 Task: Look for space in Pāno Āqil, Pakistan from 13th August, 2023 to 17th August, 2023 for 2 adults in price range Rs.10000 to Rs.16000. Place can be entire place with 2 bedrooms having 2 beds and 1 bathroom. Property type can be house, flat, guest house. Amenities needed are: wifi. Booking option can be shelf check-in. Required host language is English.
Action: Mouse moved to (438, 98)
Screenshot: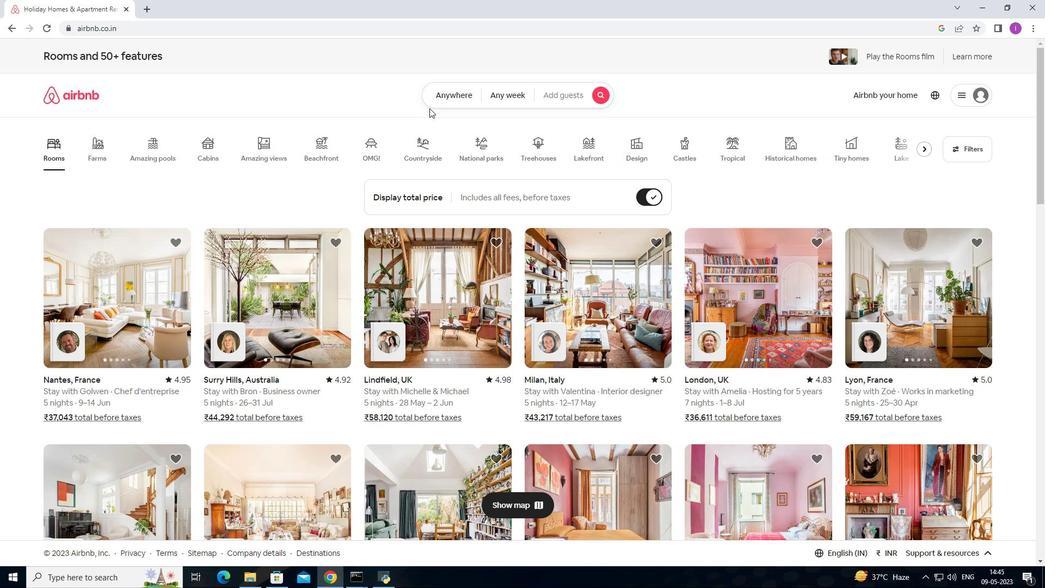 
Action: Mouse pressed left at (438, 98)
Screenshot: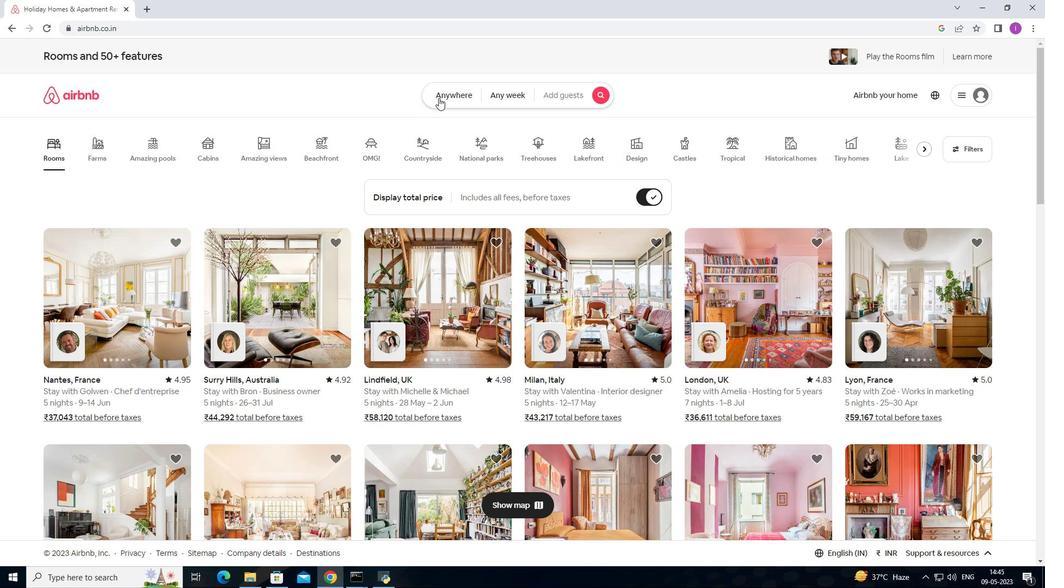 
Action: Mouse moved to (393, 141)
Screenshot: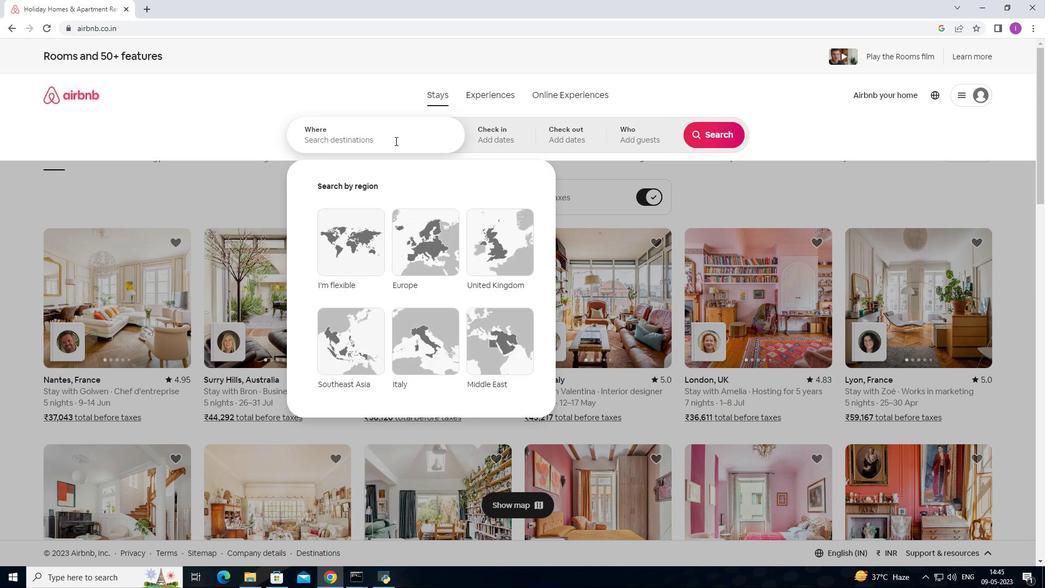 
Action: Mouse pressed left at (393, 141)
Screenshot: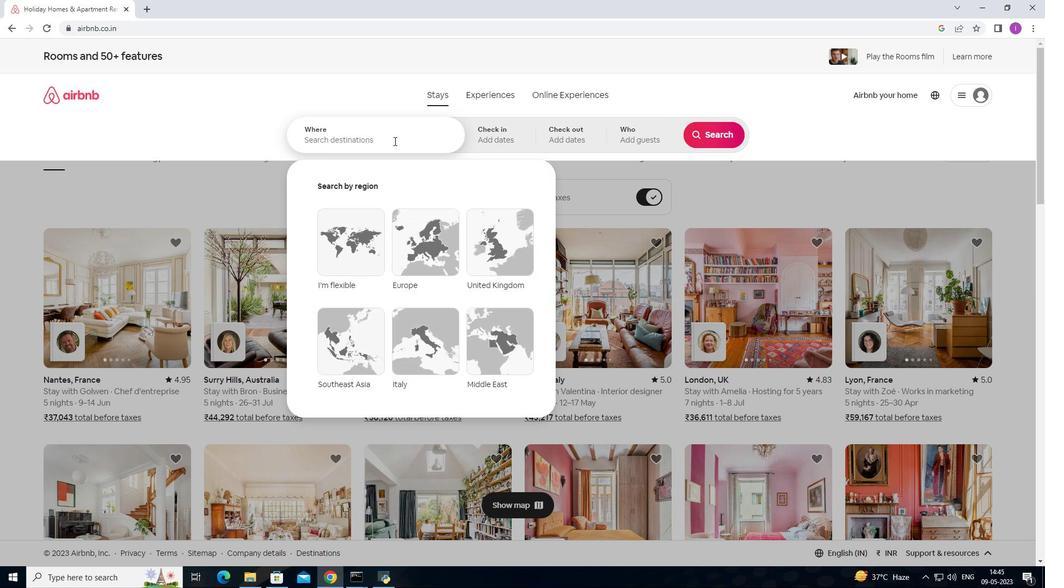
Action: Mouse moved to (394, 148)
Screenshot: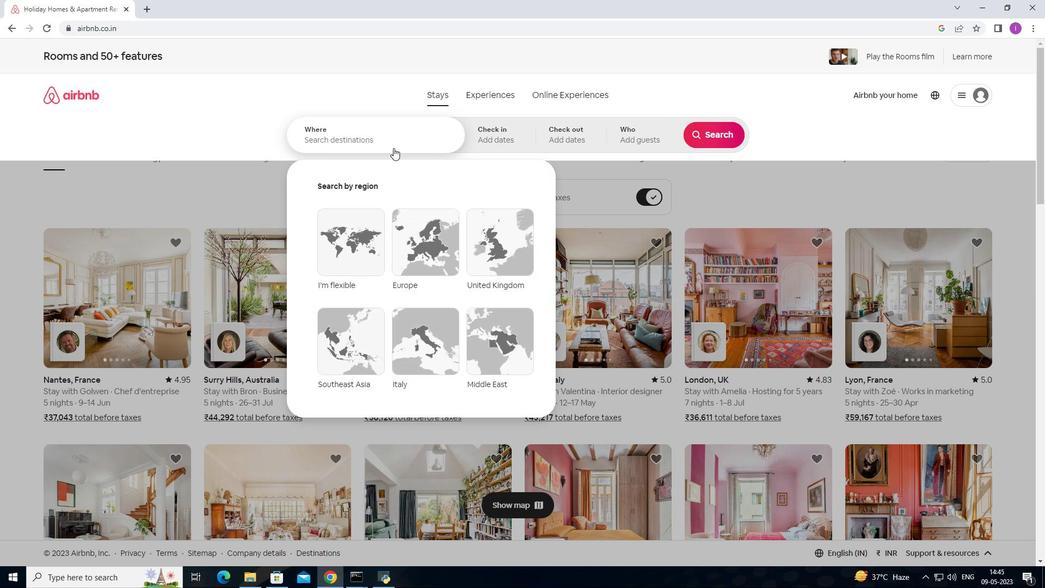 
Action: Key pressed <Key.shift>Pano<Key.space><Key.shift>Aqil,<Key.shift><Key.shift><Key.shift><Key.shift><Key.shift><Key.shift><Key.shift><Key.shift><Key.shift><Key.shift><Key.shift><Key.shift><Key.shift><Key.shift><Key.shift><Key.shift><Key.shift><Key.shift><Key.shift><Key.shift><Key.shift><Key.shift><Key.shift>Pakistan
Screenshot: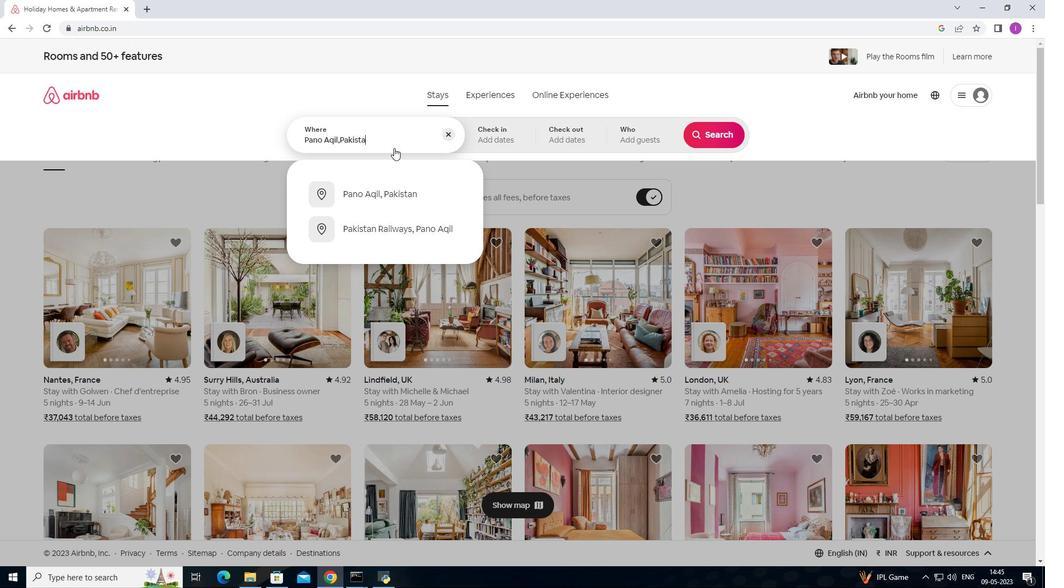 
Action: Mouse moved to (366, 191)
Screenshot: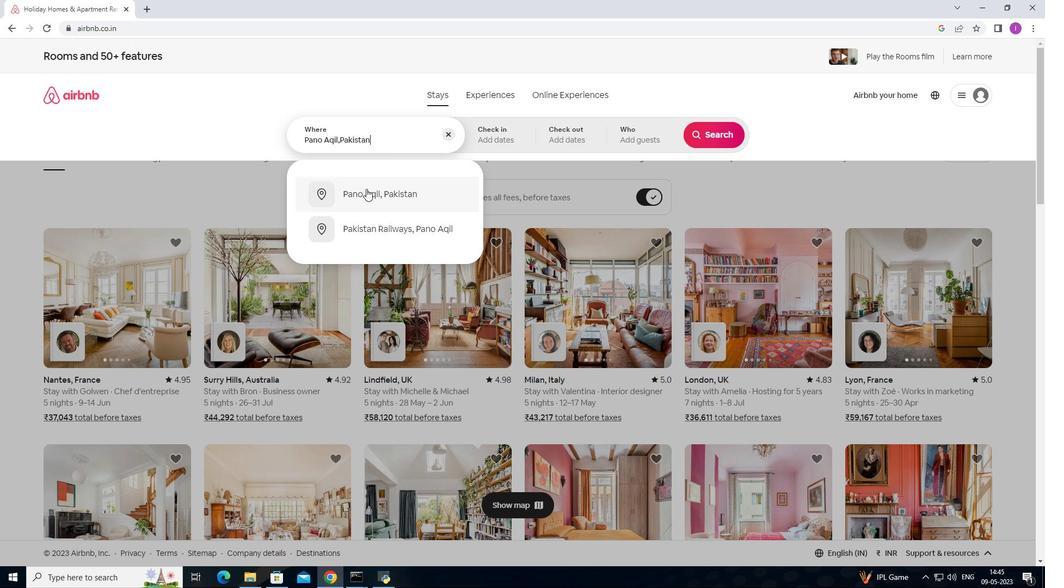 
Action: Mouse pressed left at (366, 191)
Screenshot: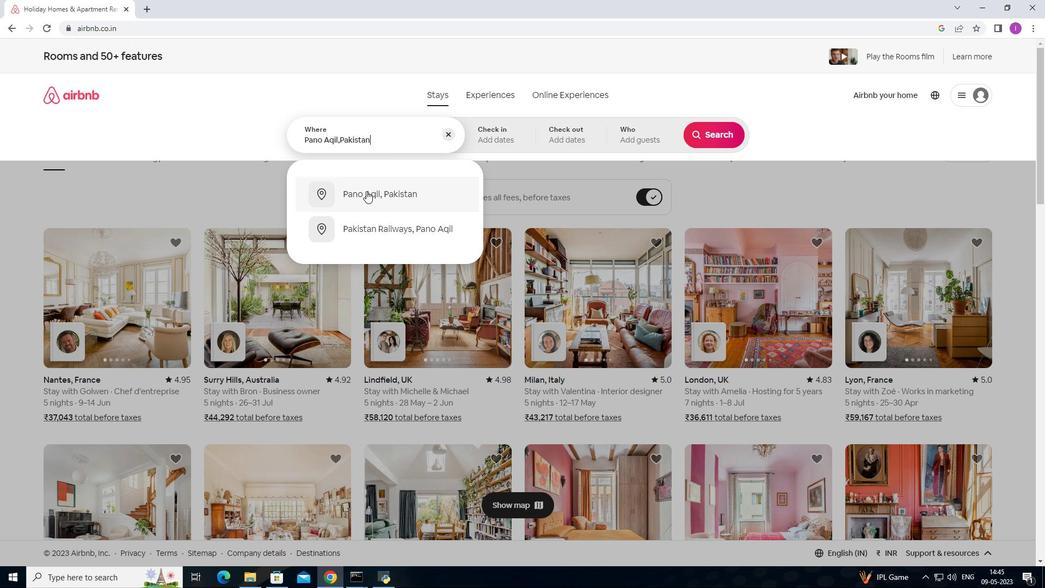 
Action: Mouse moved to (708, 221)
Screenshot: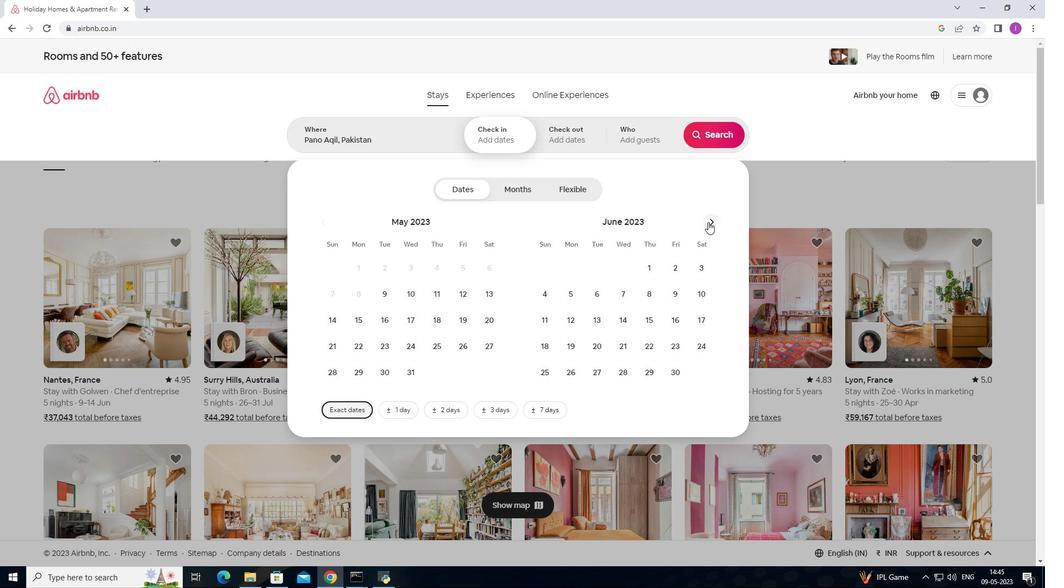 
Action: Mouse pressed left at (708, 221)
Screenshot: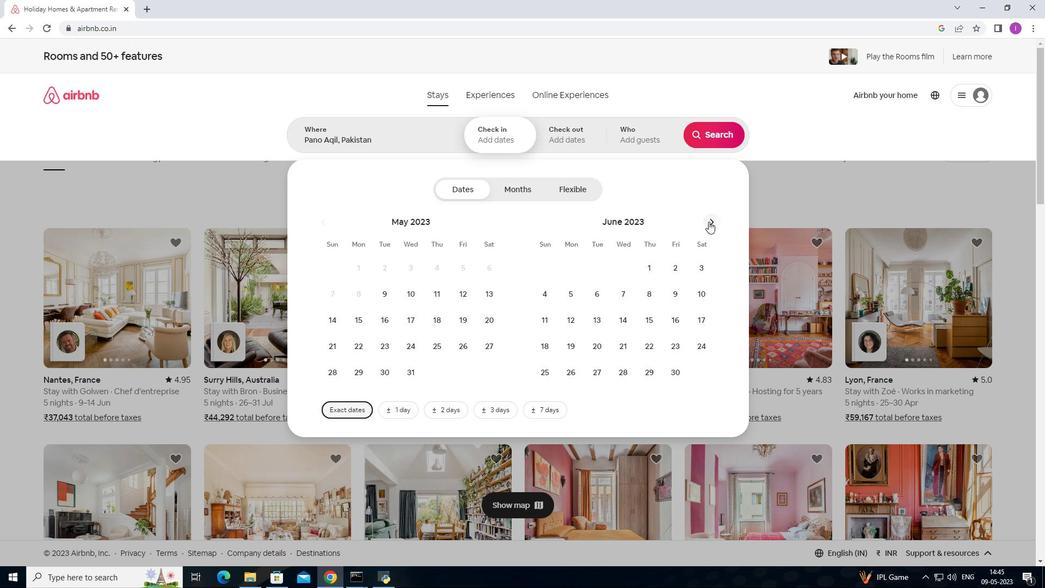 
Action: Mouse pressed left at (708, 221)
Screenshot: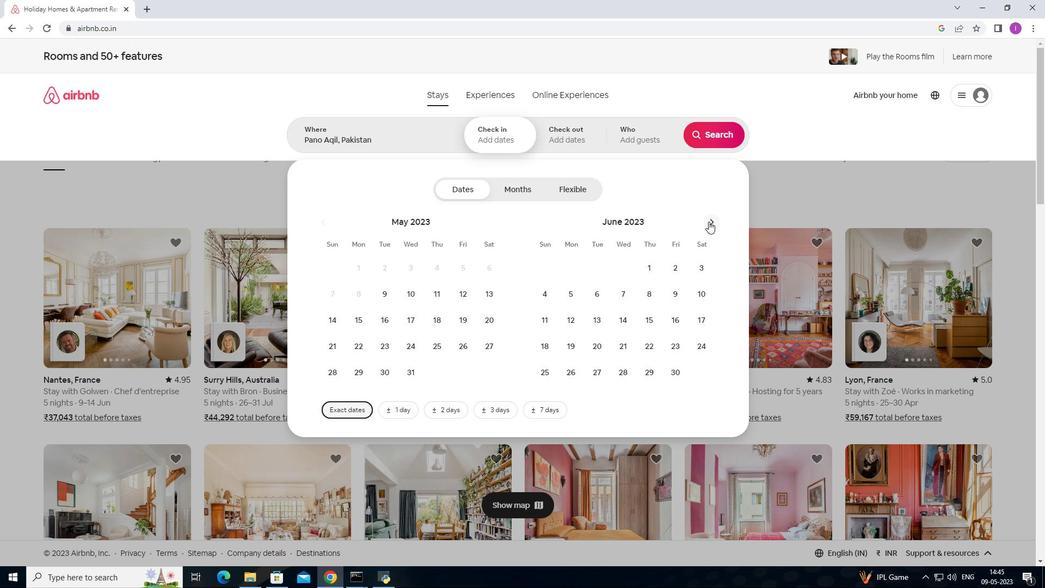 
Action: Mouse moved to (545, 323)
Screenshot: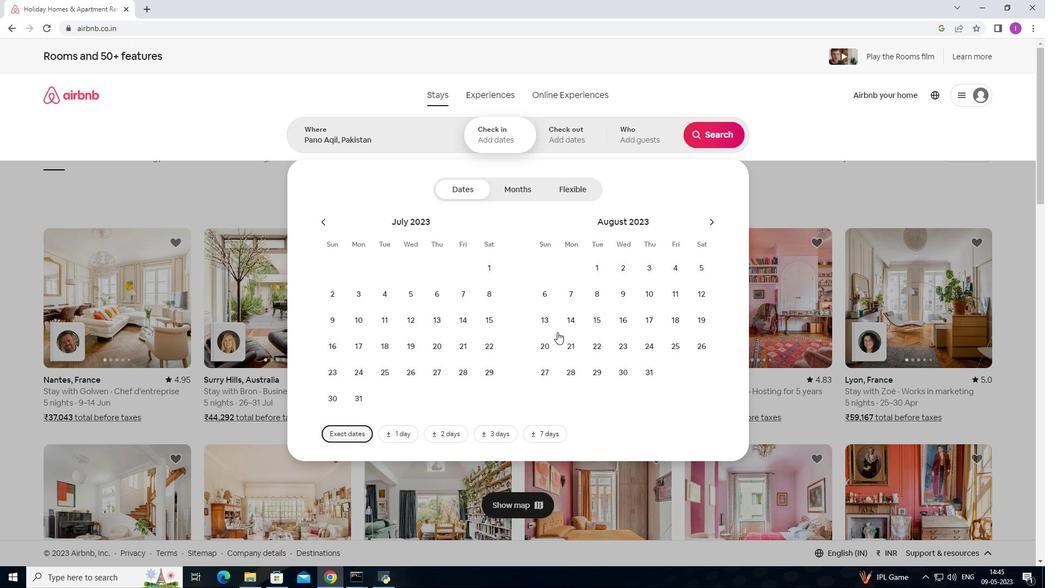 
Action: Mouse pressed left at (545, 323)
Screenshot: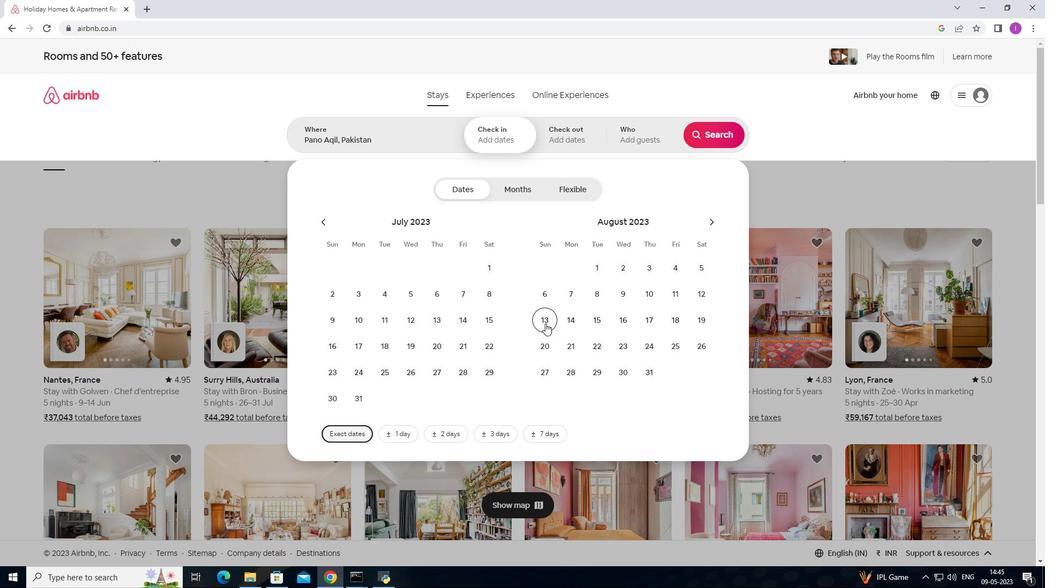 
Action: Mouse moved to (641, 323)
Screenshot: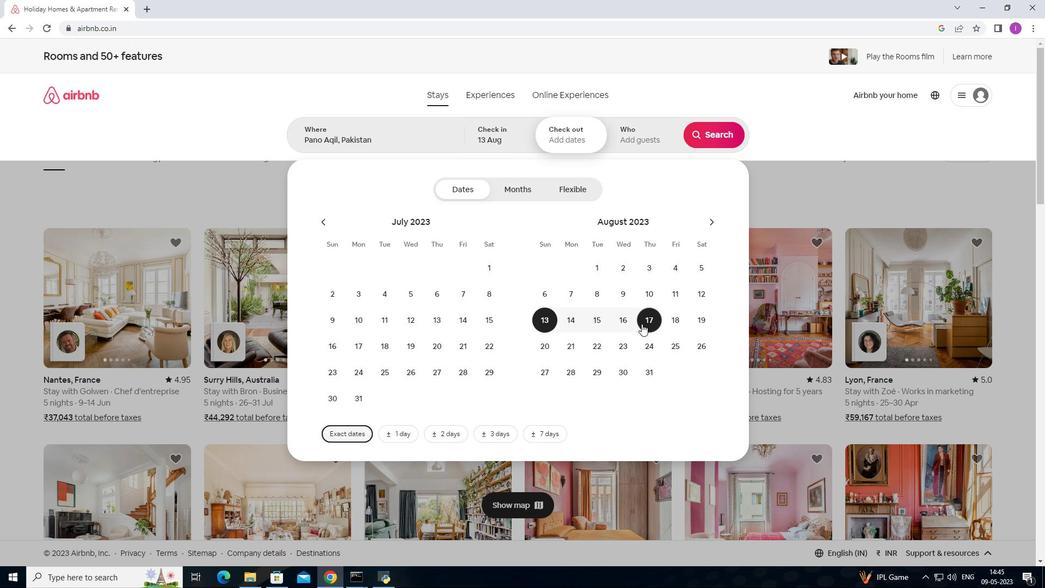
Action: Mouse pressed left at (641, 323)
Screenshot: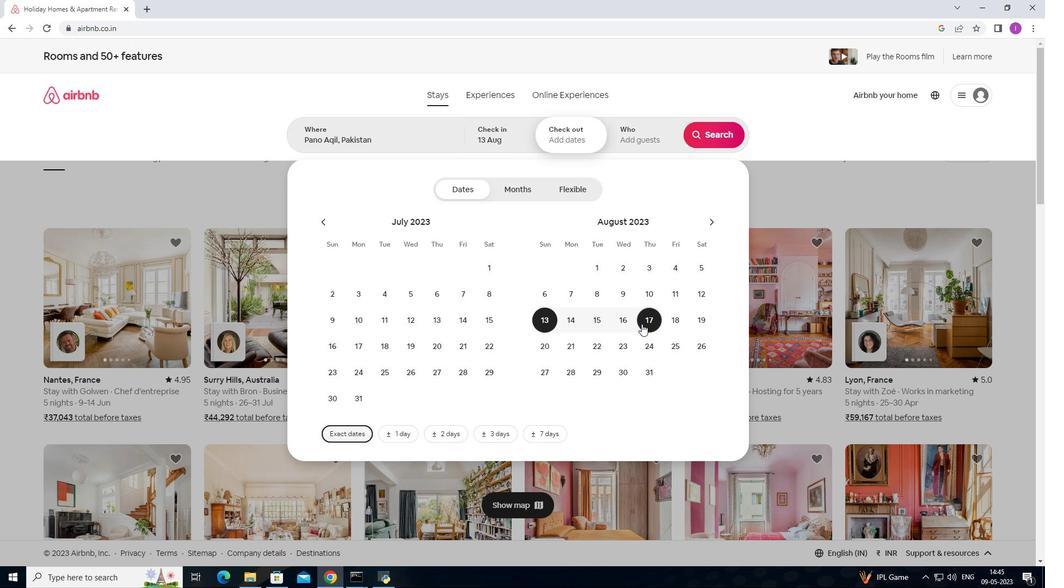 
Action: Mouse moved to (629, 135)
Screenshot: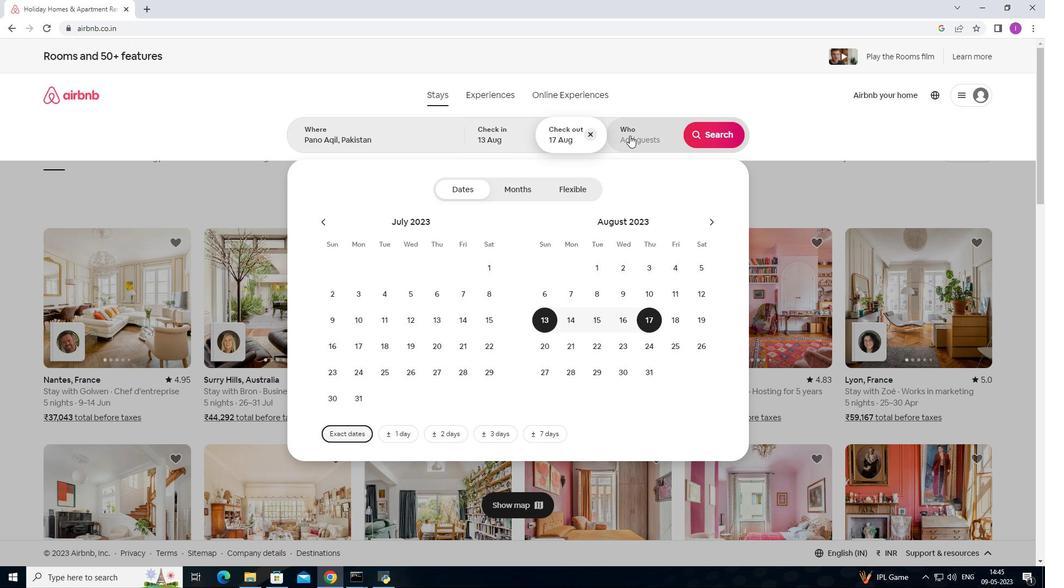 
Action: Mouse pressed left at (629, 135)
Screenshot: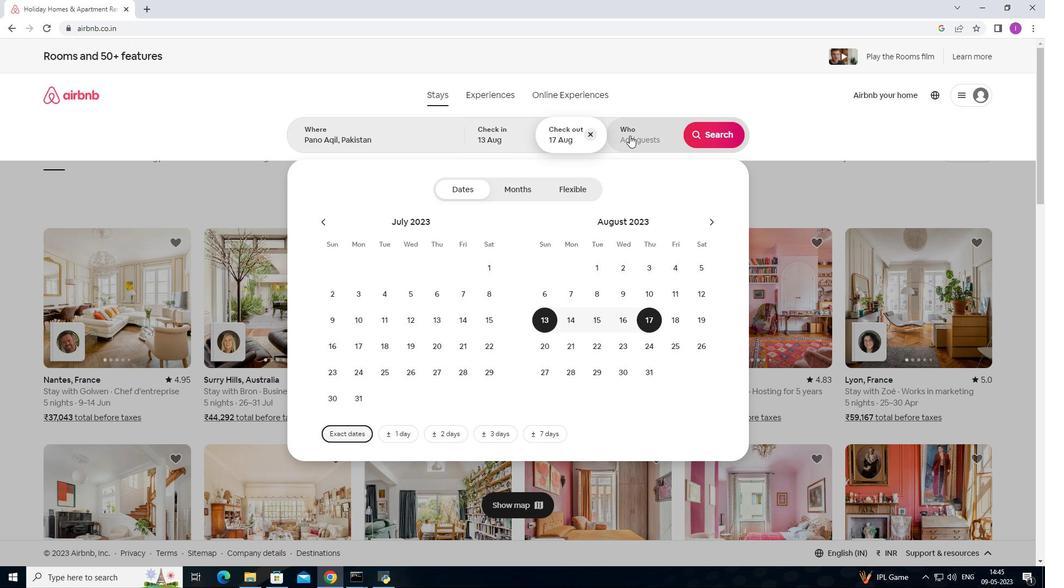
Action: Mouse moved to (720, 198)
Screenshot: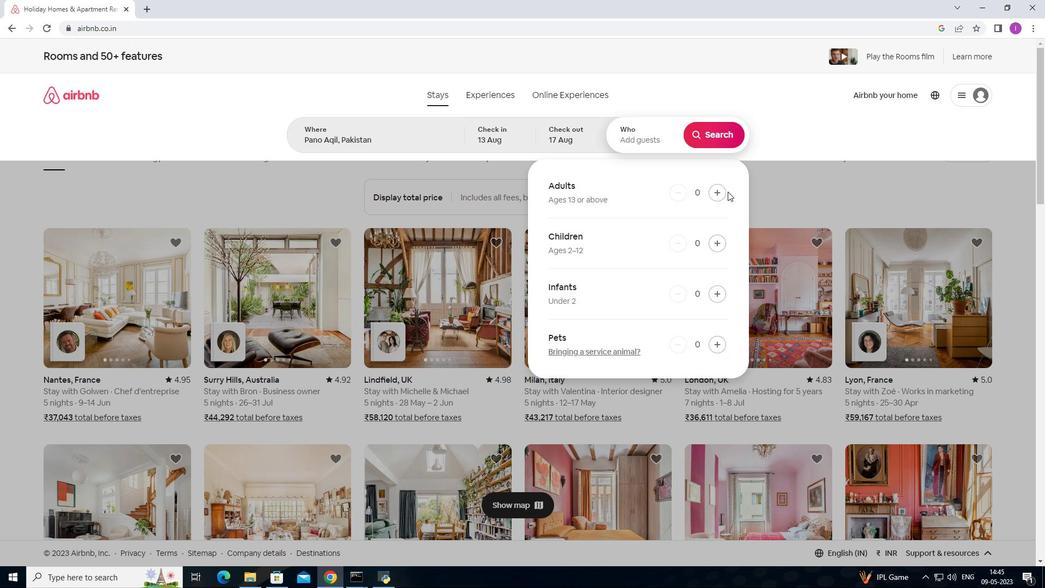 
Action: Mouse pressed left at (720, 198)
Screenshot: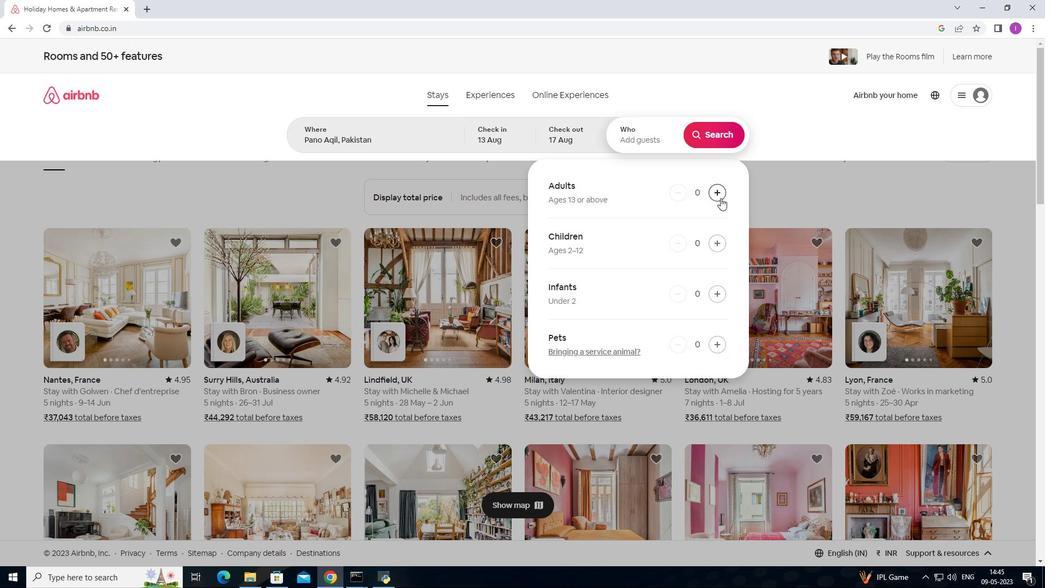 
Action: Mouse moved to (720, 198)
Screenshot: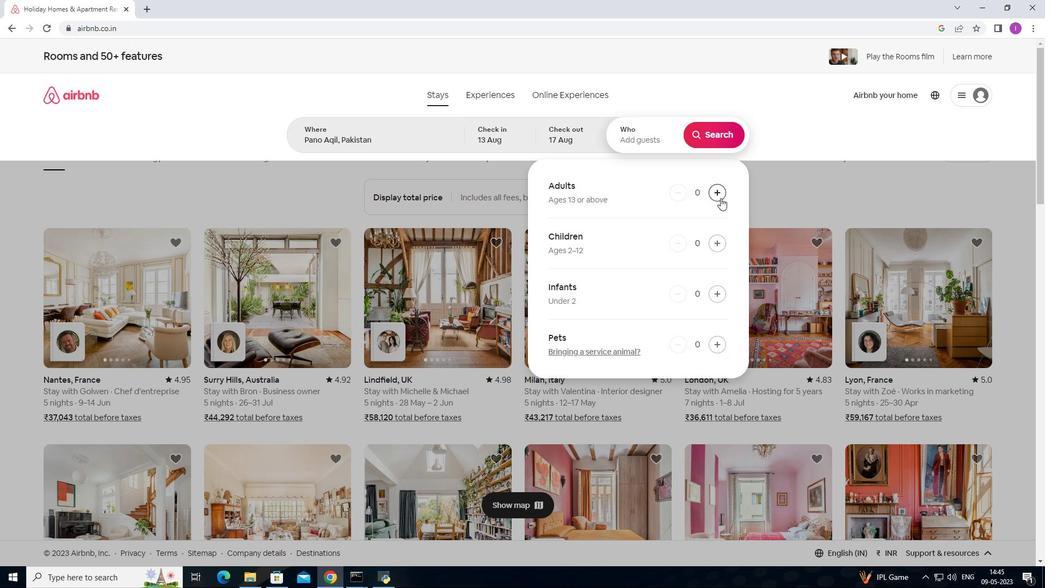 
Action: Mouse pressed left at (720, 198)
Screenshot: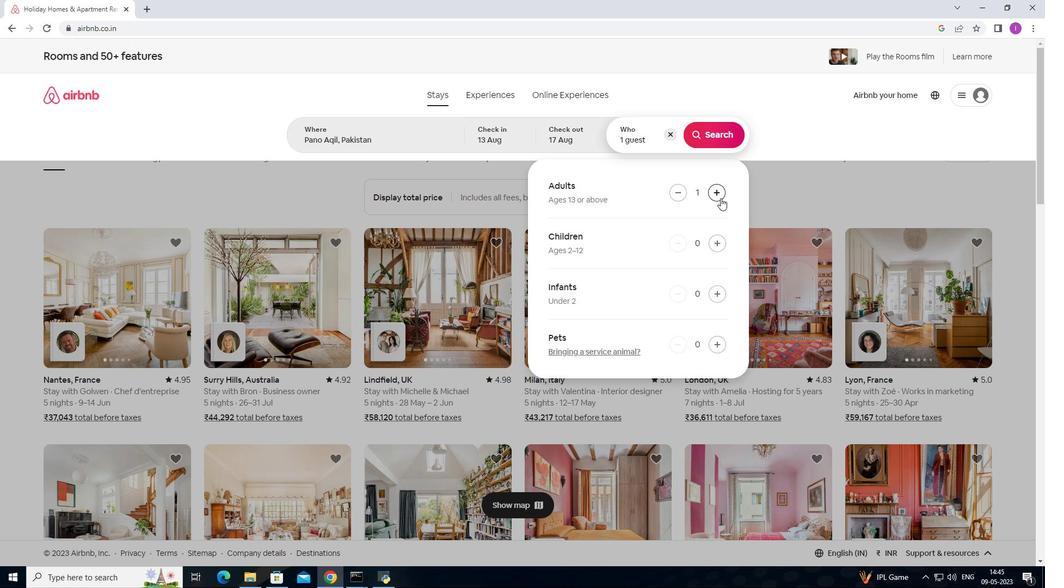 
Action: Mouse moved to (717, 141)
Screenshot: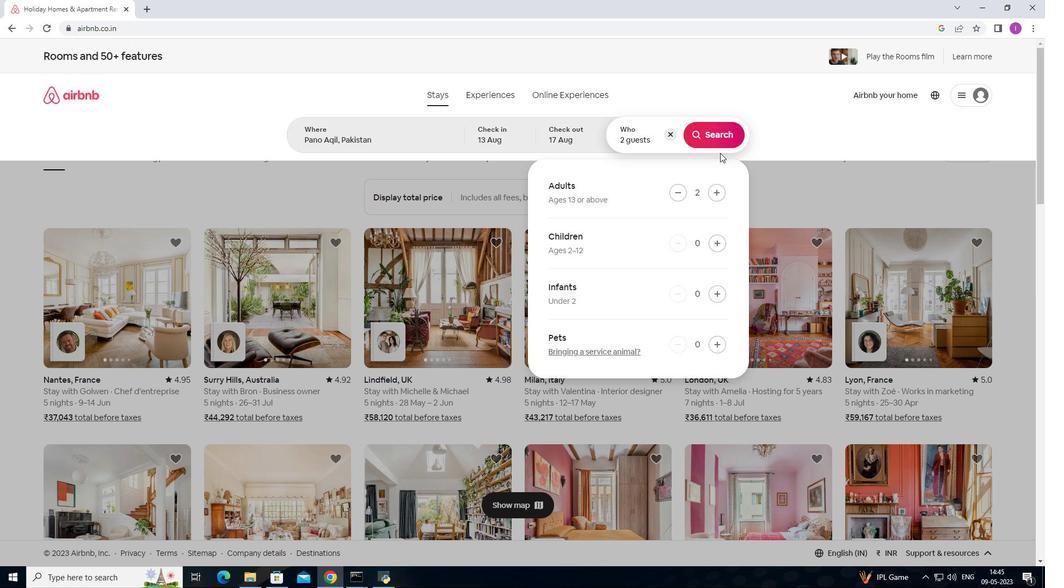 
Action: Mouse pressed left at (717, 141)
Screenshot: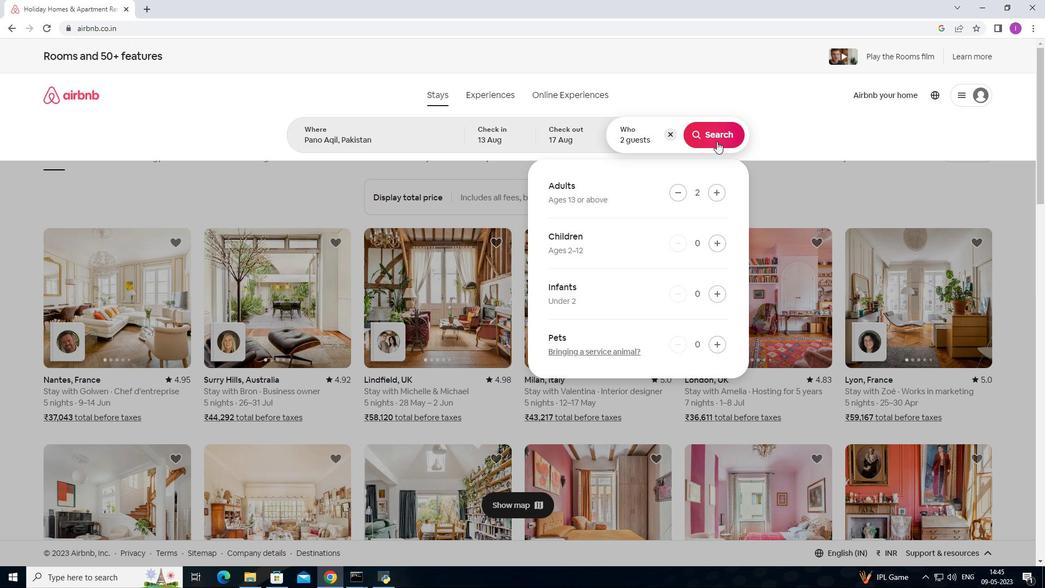 
Action: Mouse moved to (984, 99)
Screenshot: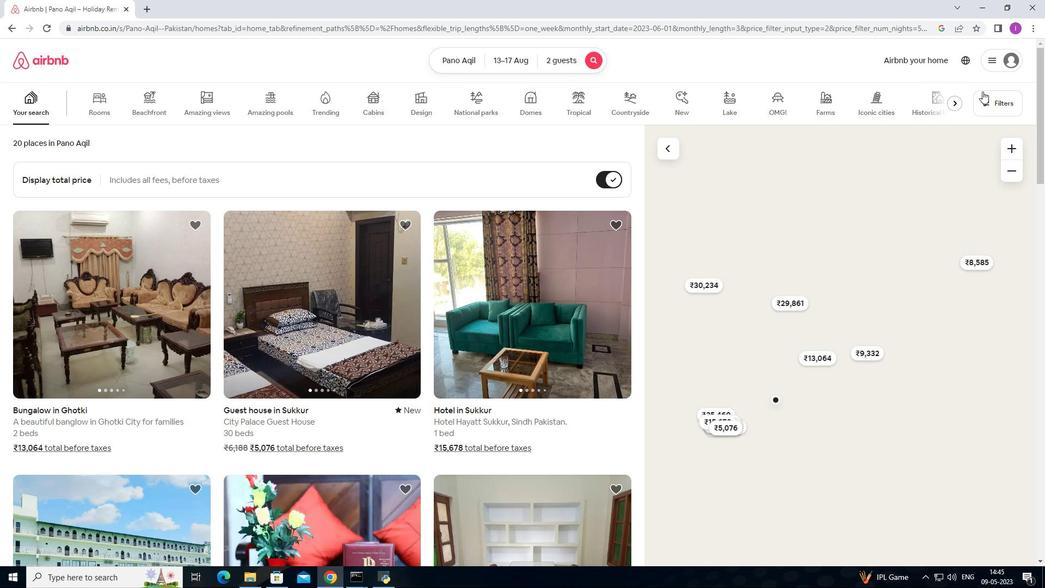 
Action: Mouse pressed left at (984, 99)
Screenshot: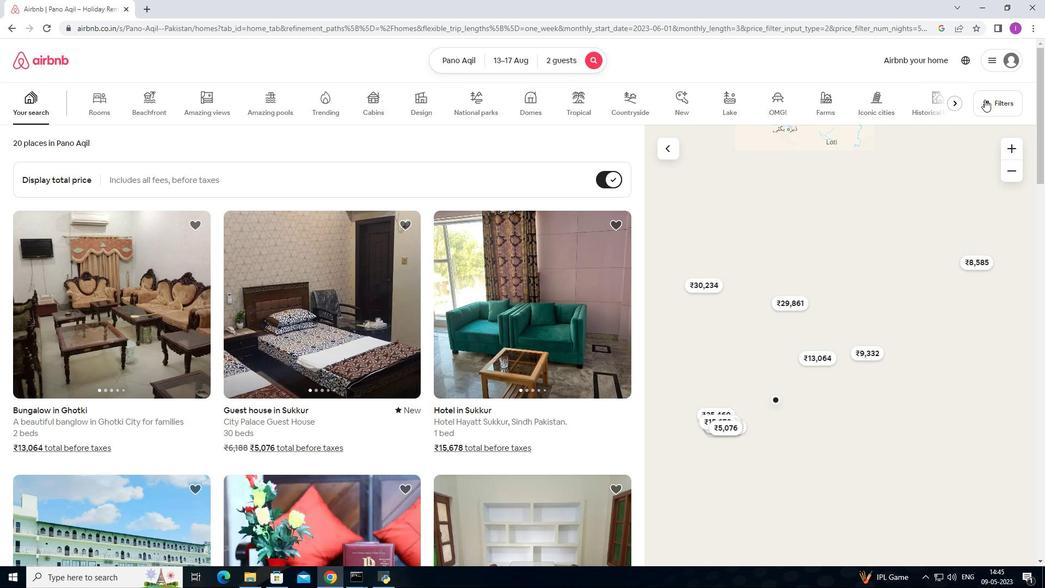 
Action: Mouse moved to (381, 369)
Screenshot: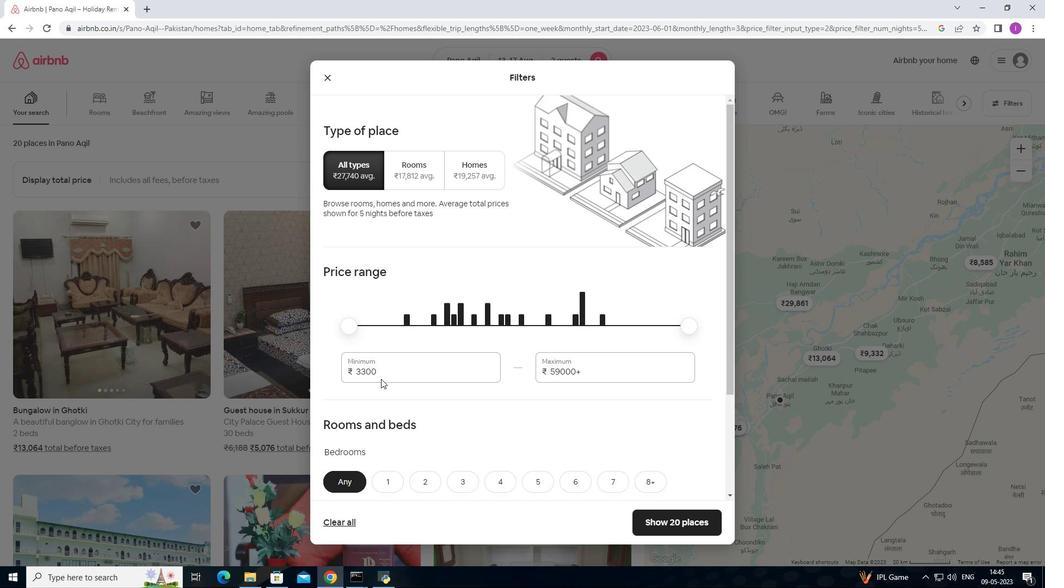 
Action: Mouse pressed left at (381, 369)
Screenshot: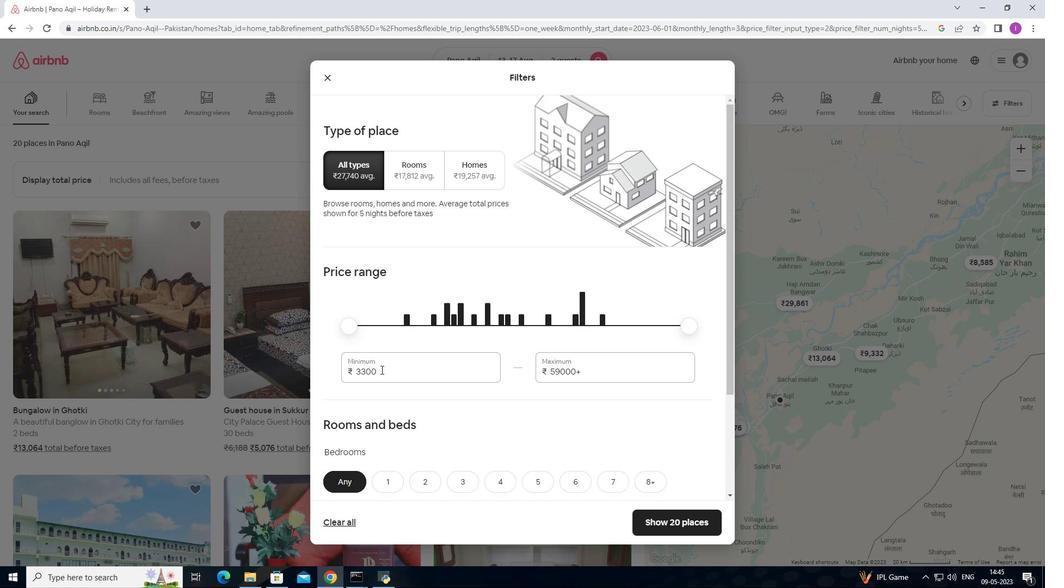 
Action: Mouse moved to (414, 360)
Screenshot: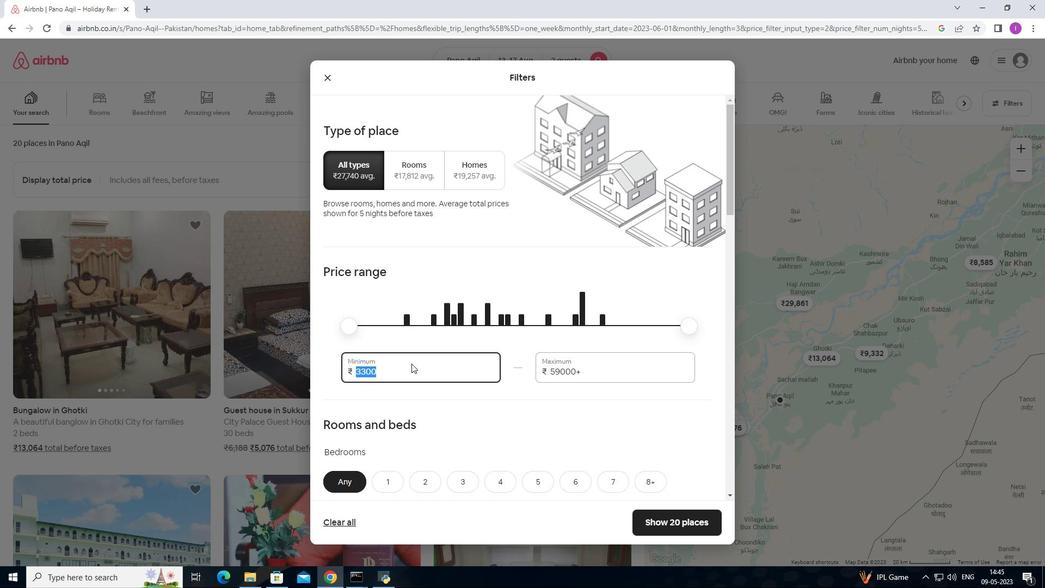 
Action: Key pressed 1
Screenshot: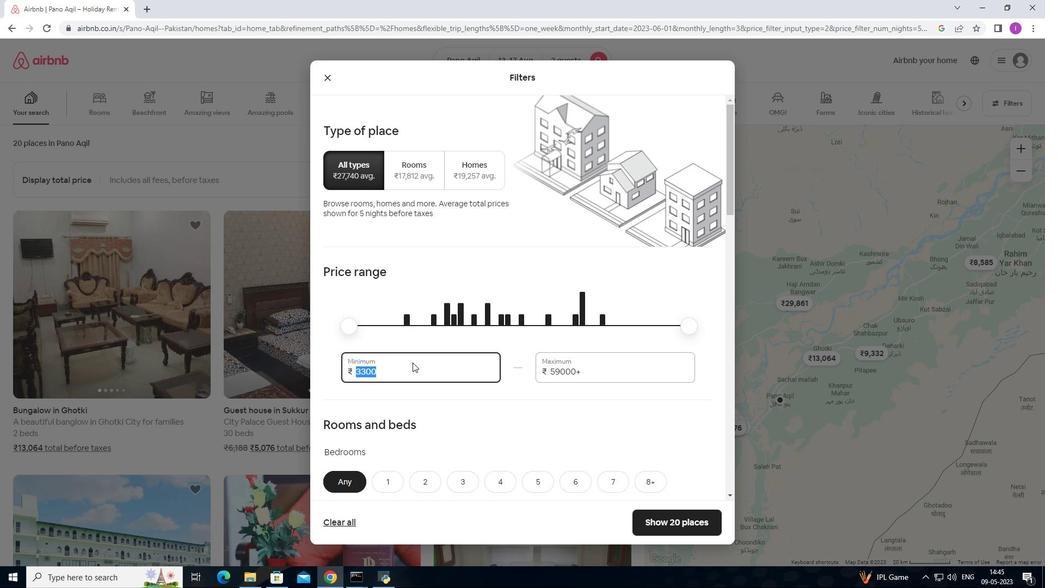 
Action: Mouse moved to (417, 357)
Screenshot: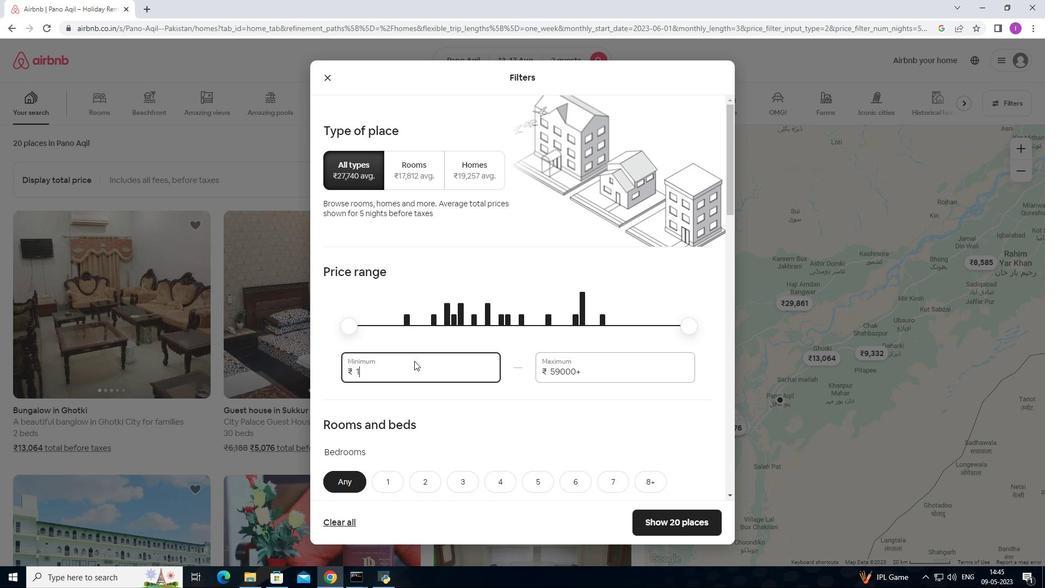 
Action: Key pressed 000
Screenshot: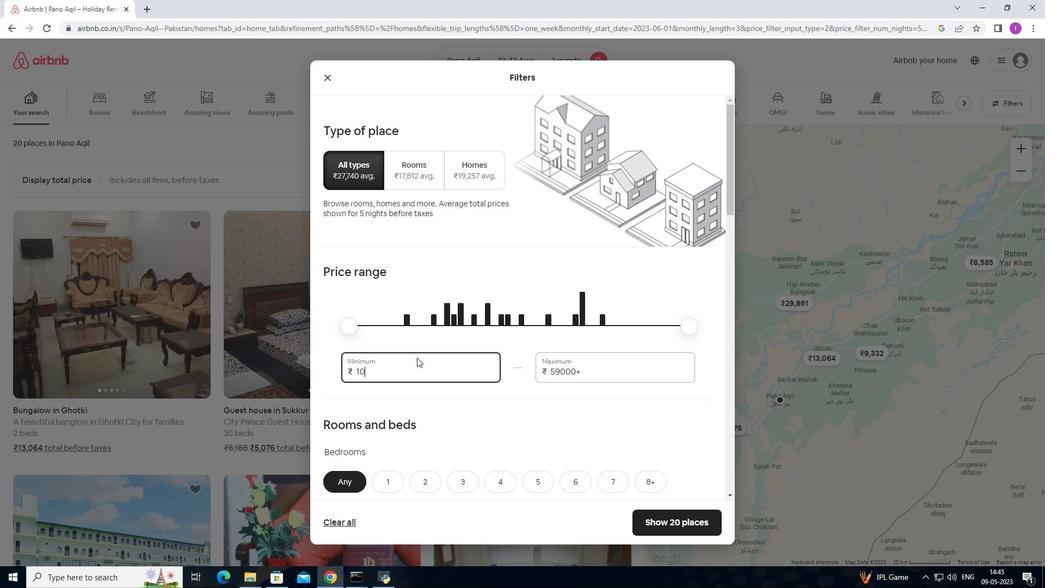 
Action: Mouse moved to (419, 357)
Screenshot: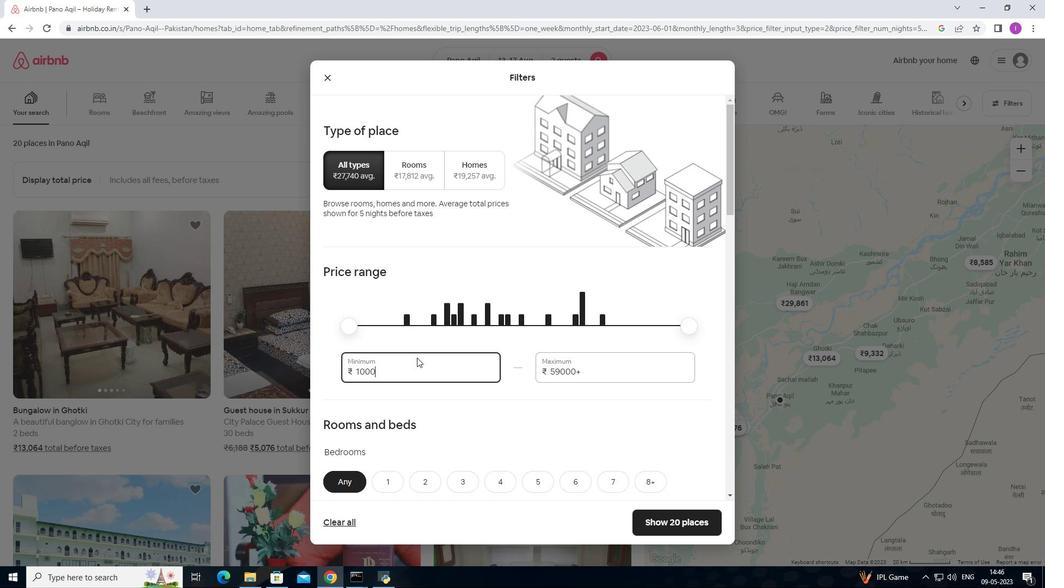 
Action: Key pressed 0
Screenshot: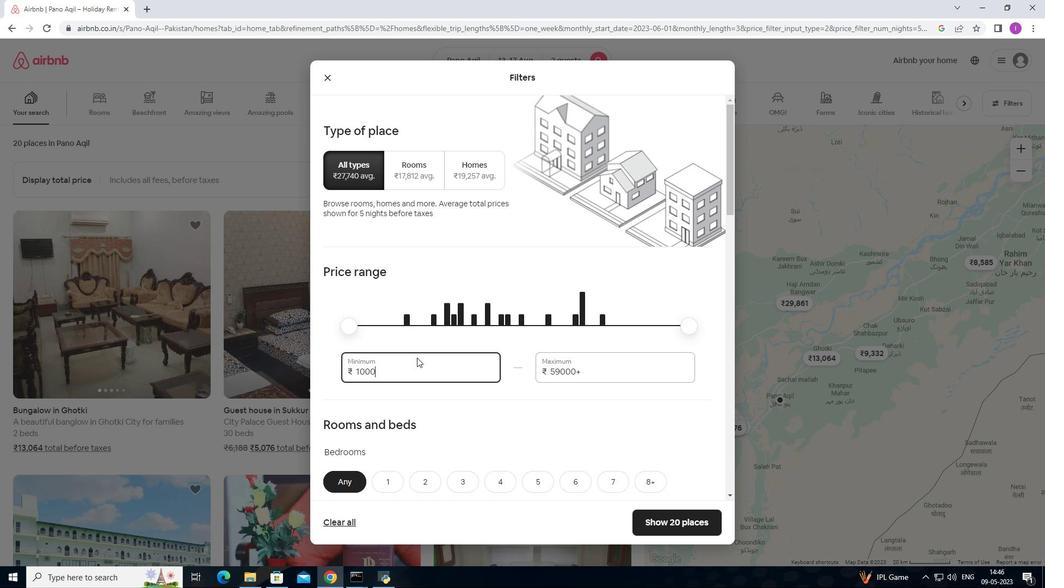 
Action: Mouse moved to (586, 374)
Screenshot: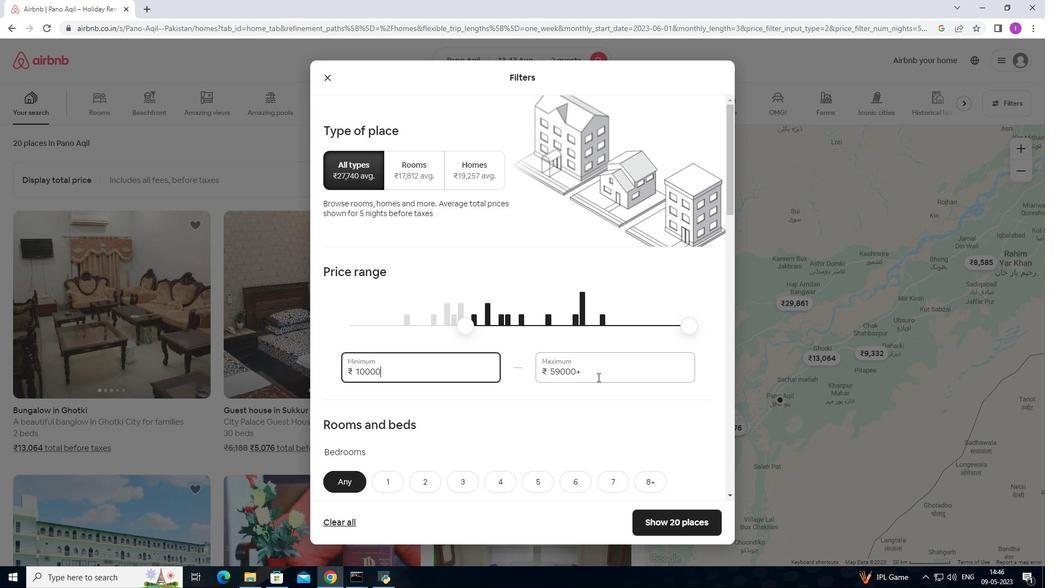 
Action: Mouse pressed left at (586, 374)
Screenshot: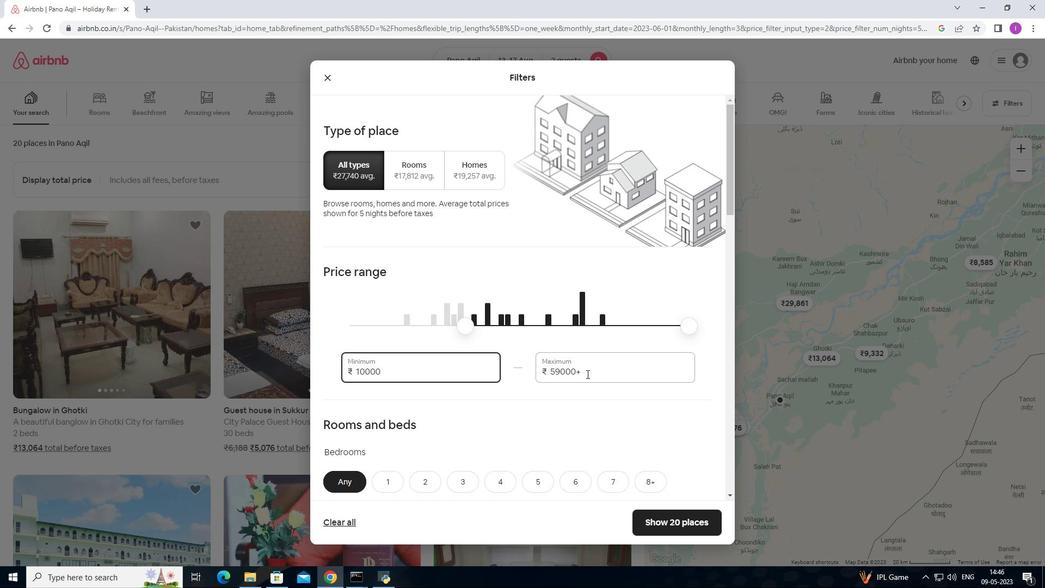 
Action: Mouse moved to (536, 411)
Screenshot: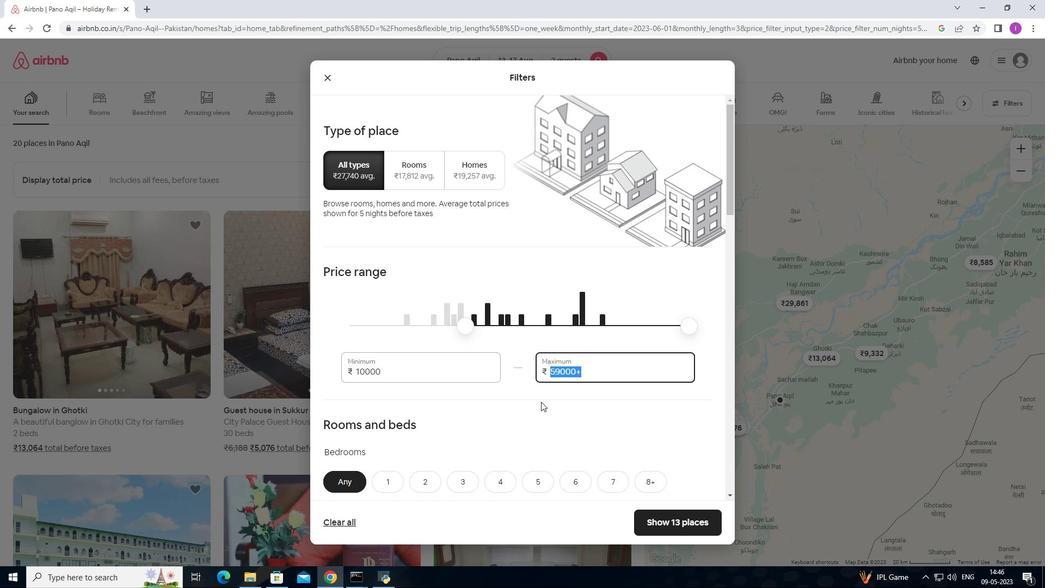 
Action: Key pressed 16700<Key.backspace><Key.backspace><Key.backspace>000
Screenshot: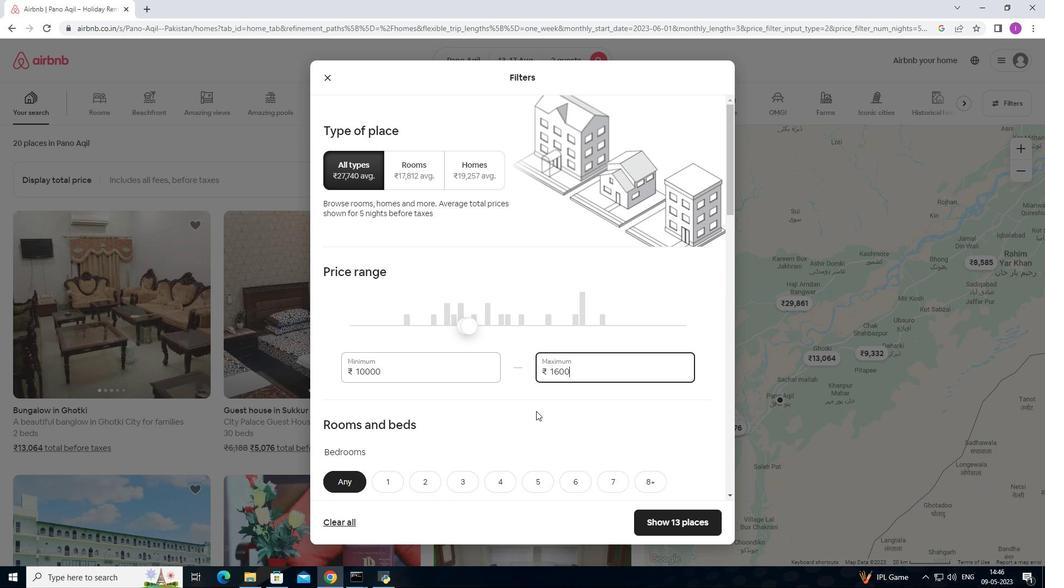 
Action: Mouse moved to (445, 450)
Screenshot: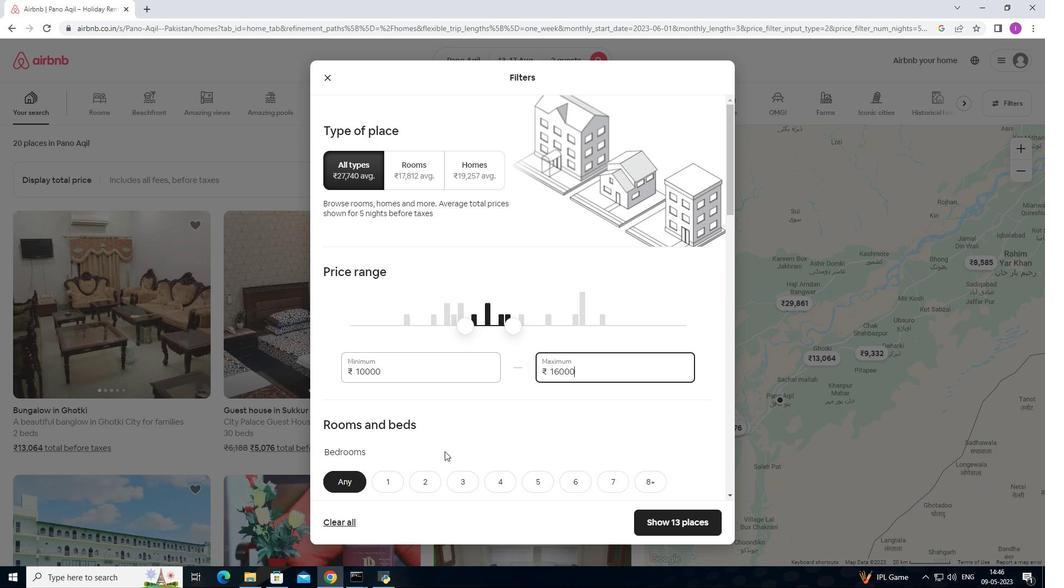 
Action: Mouse scrolled (445, 450) with delta (0, 0)
Screenshot: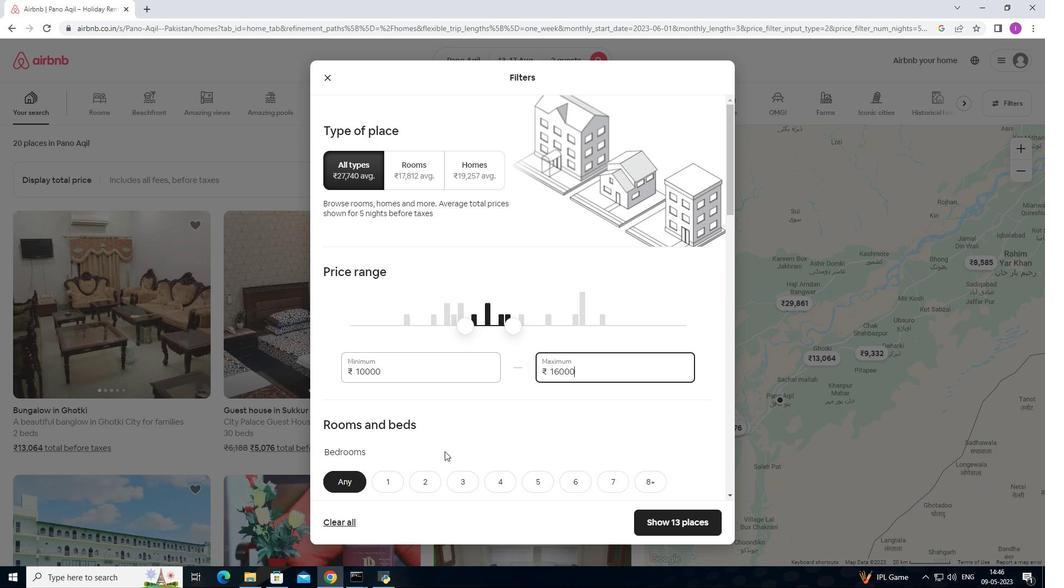 
Action: Mouse moved to (456, 438)
Screenshot: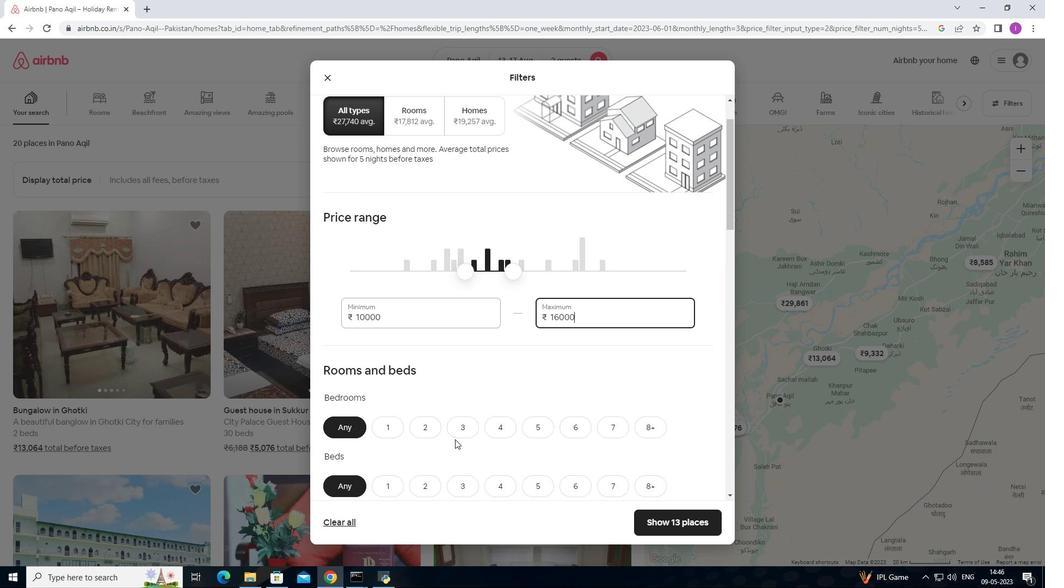
Action: Mouse scrolled (456, 437) with delta (0, 0)
Screenshot: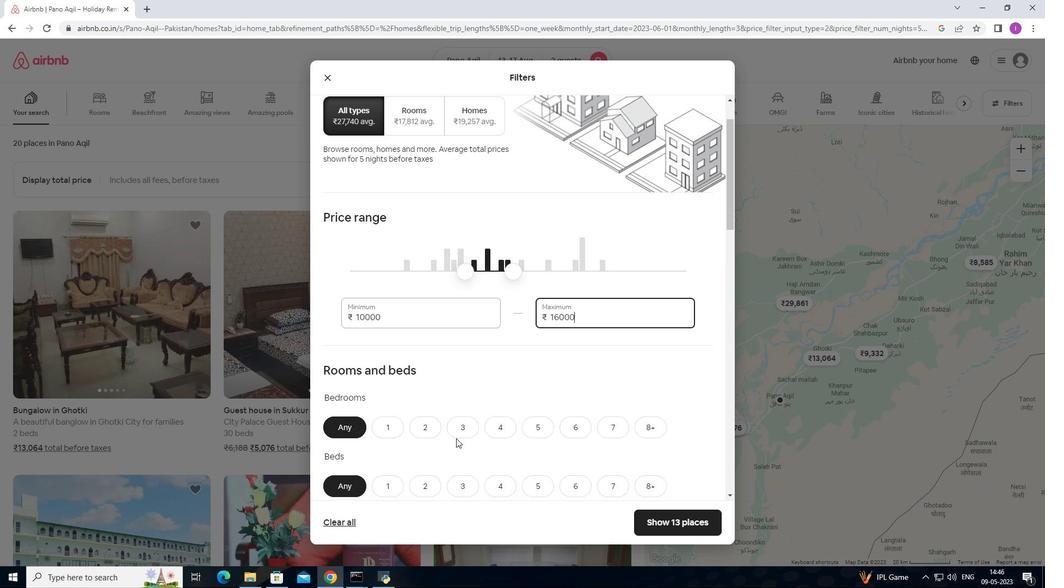 
Action: Mouse moved to (463, 424)
Screenshot: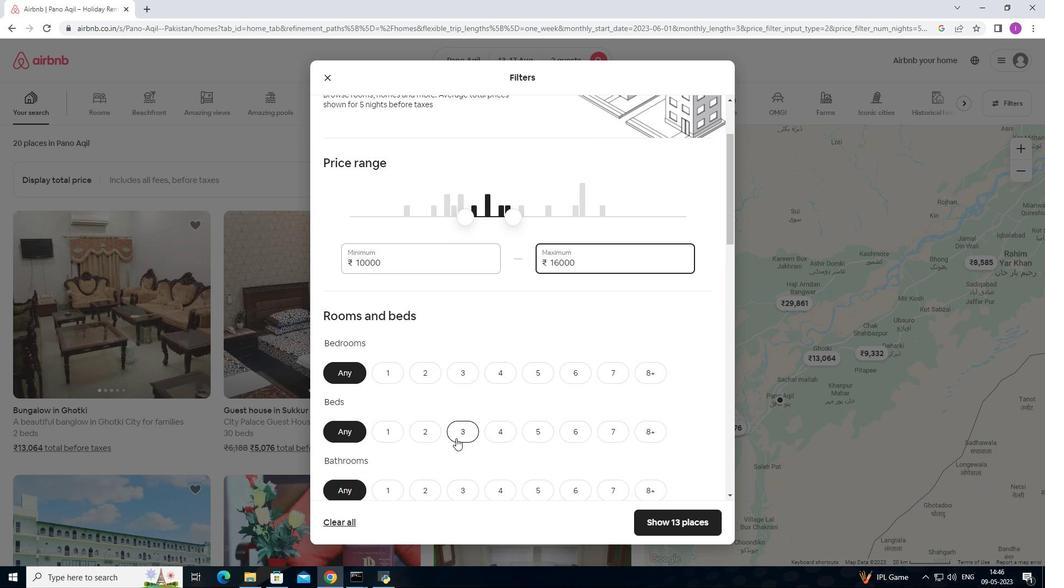 
Action: Mouse scrolled (463, 424) with delta (0, 0)
Screenshot: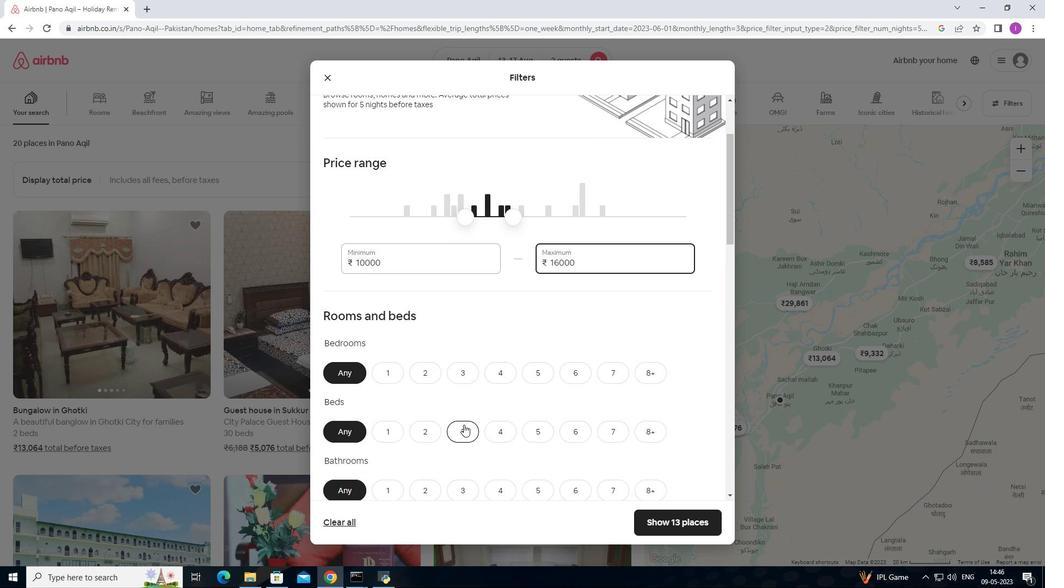 
Action: Mouse scrolled (463, 424) with delta (0, 0)
Screenshot: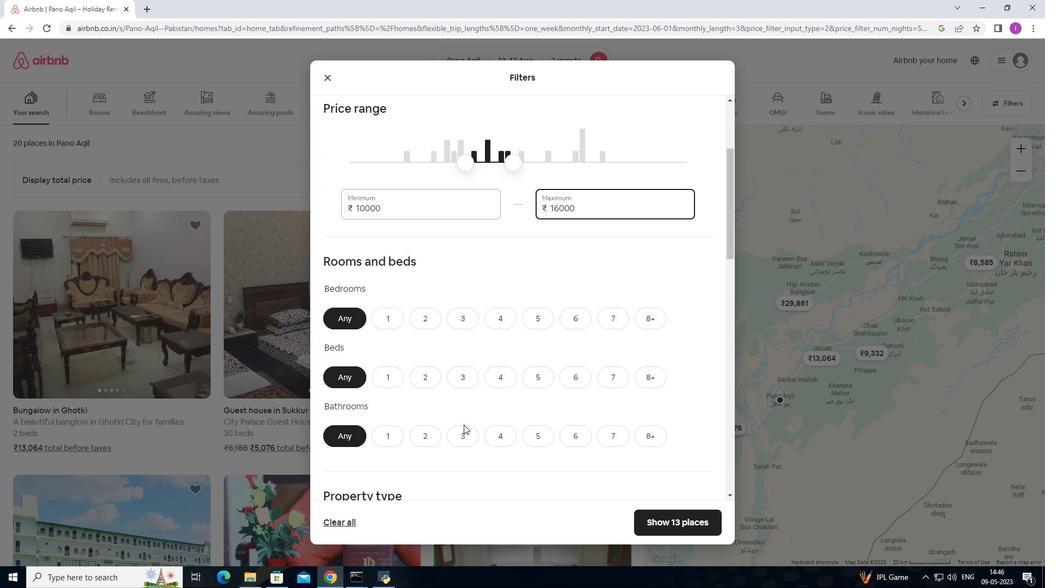 
Action: Mouse moved to (454, 397)
Screenshot: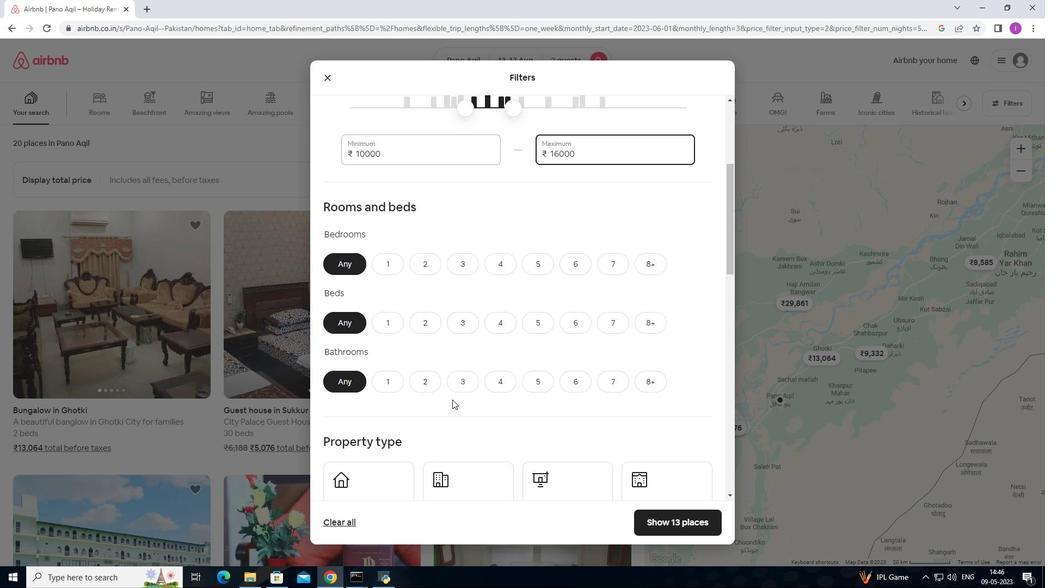 
Action: Mouse scrolled (454, 396) with delta (0, 0)
Screenshot: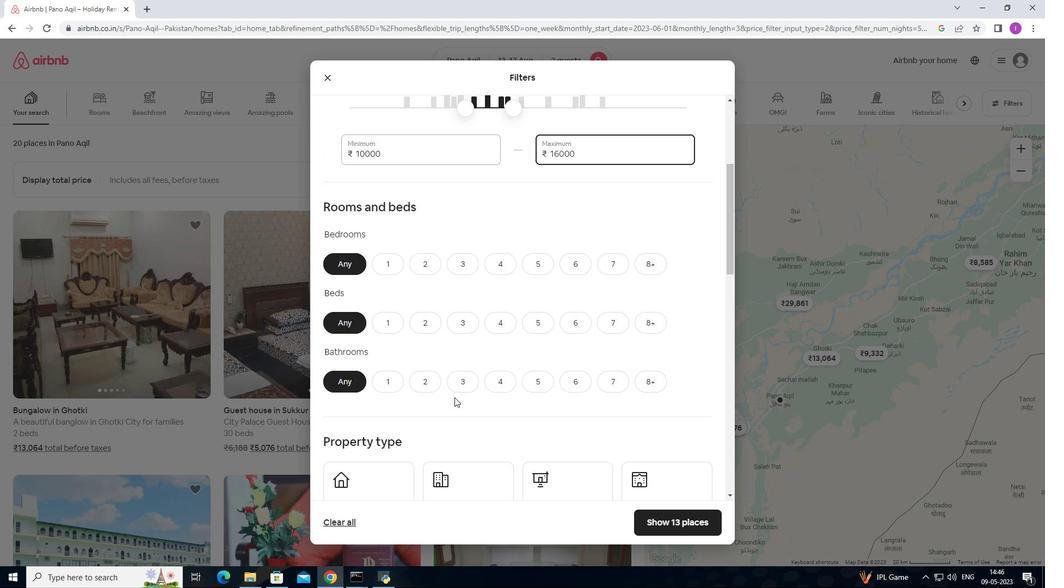 
Action: Mouse moved to (424, 219)
Screenshot: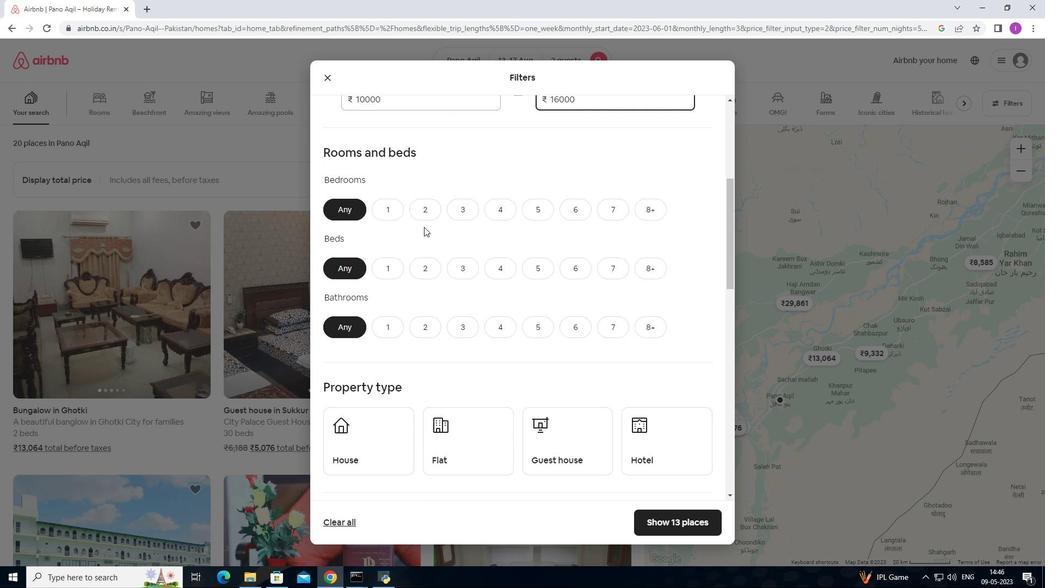 
Action: Mouse pressed left at (424, 219)
Screenshot: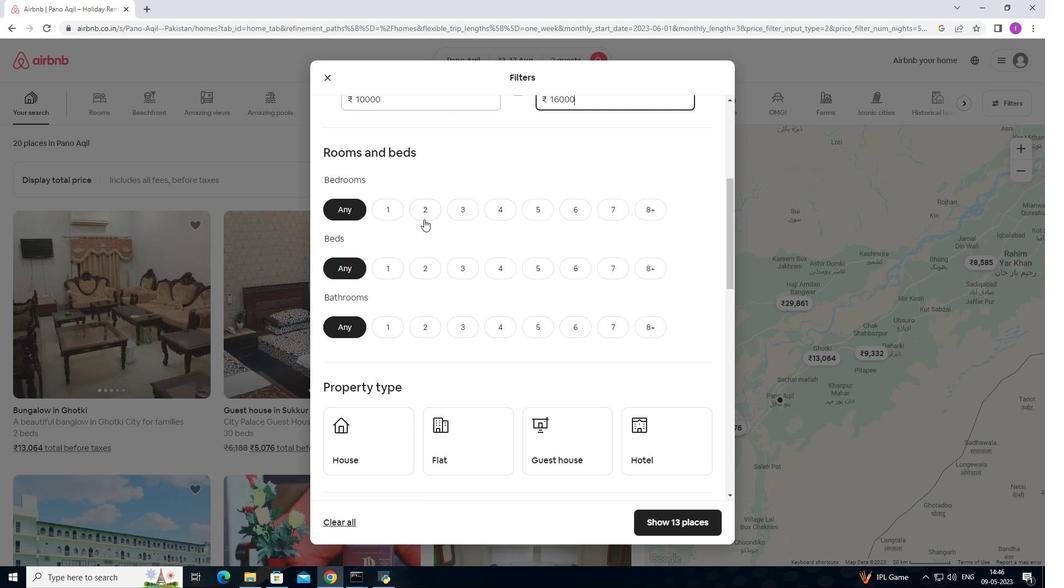 
Action: Mouse moved to (440, 267)
Screenshot: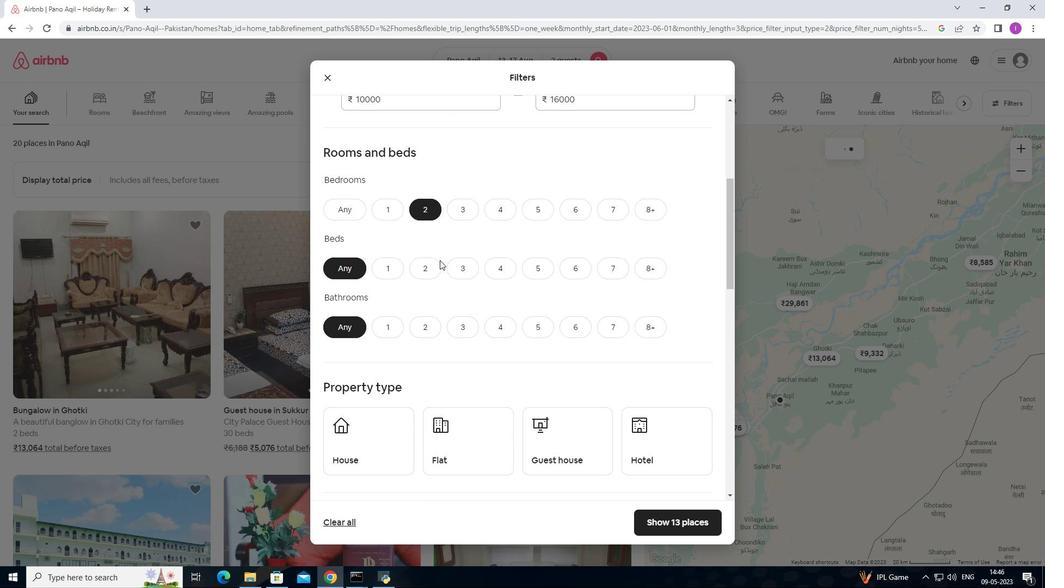 
Action: Mouse pressed left at (440, 267)
Screenshot: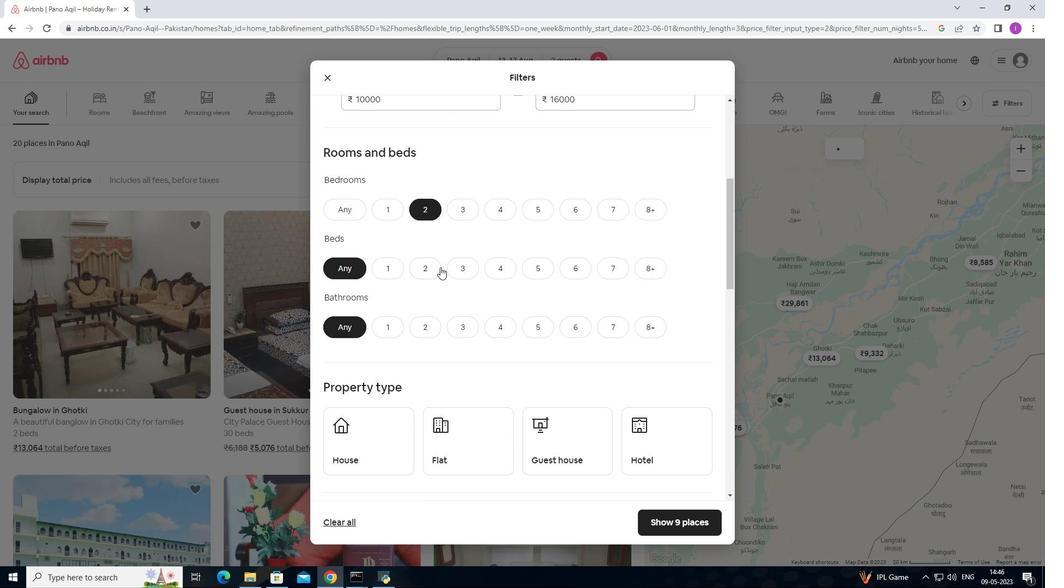
Action: Mouse moved to (396, 333)
Screenshot: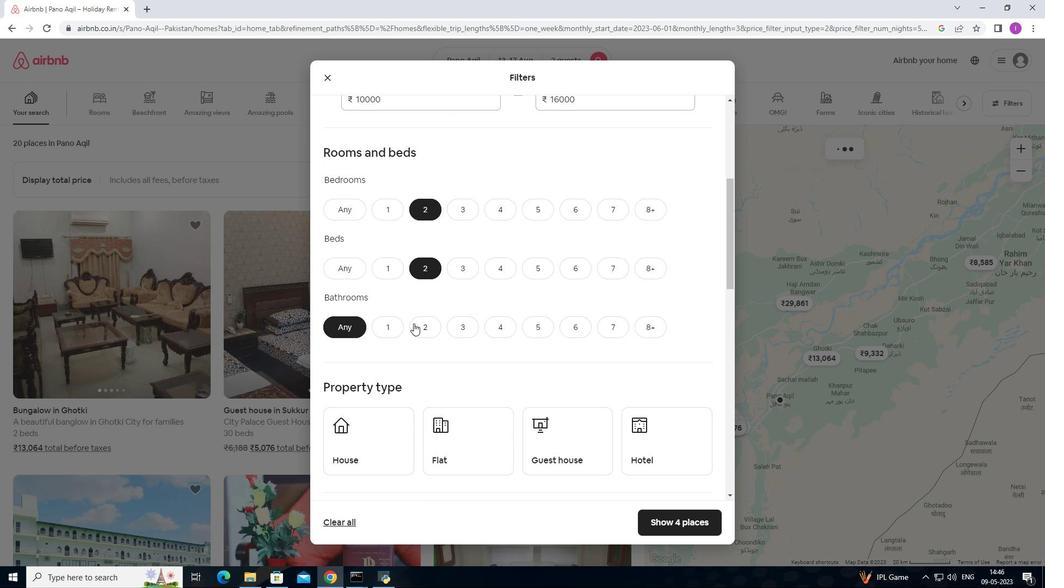 
Action: Mouse pressed left at (396, 333)
Screenshot: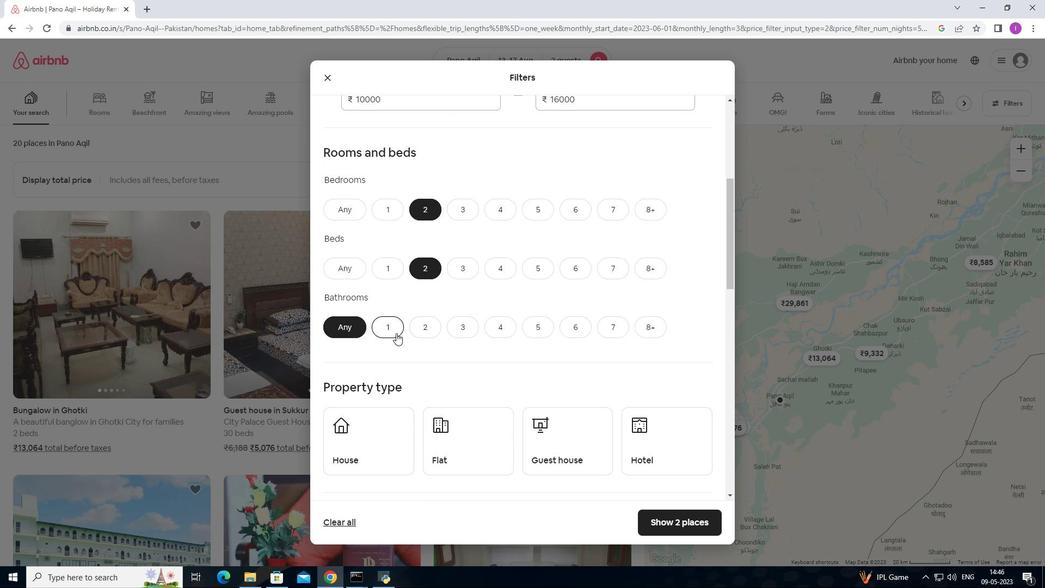 
Action: Mouse moved to (449, 355)
Screenshot: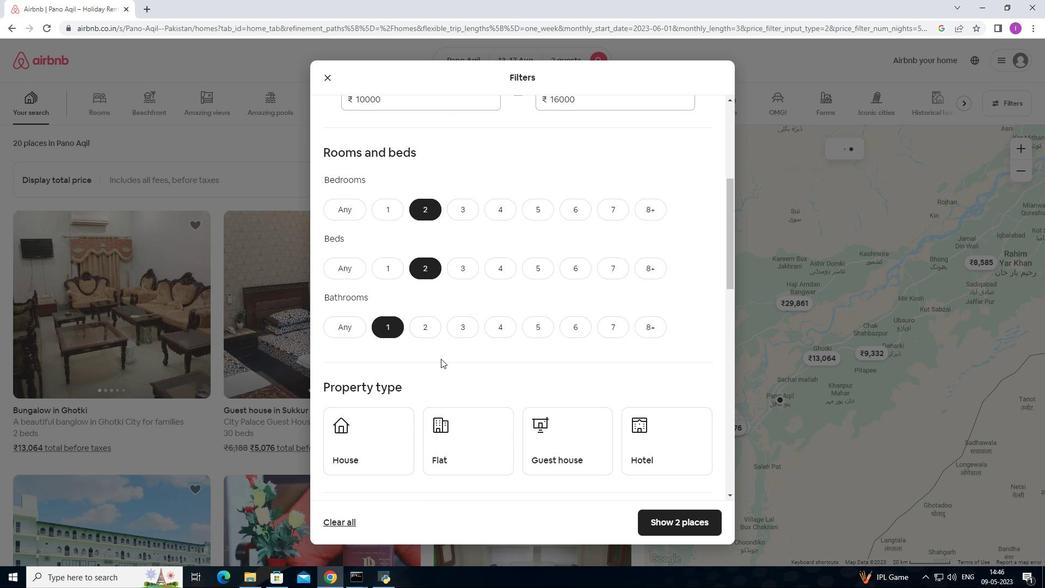 
Action: Mouse scrolled (449, 354) with delta (0, 0)
Screenshot: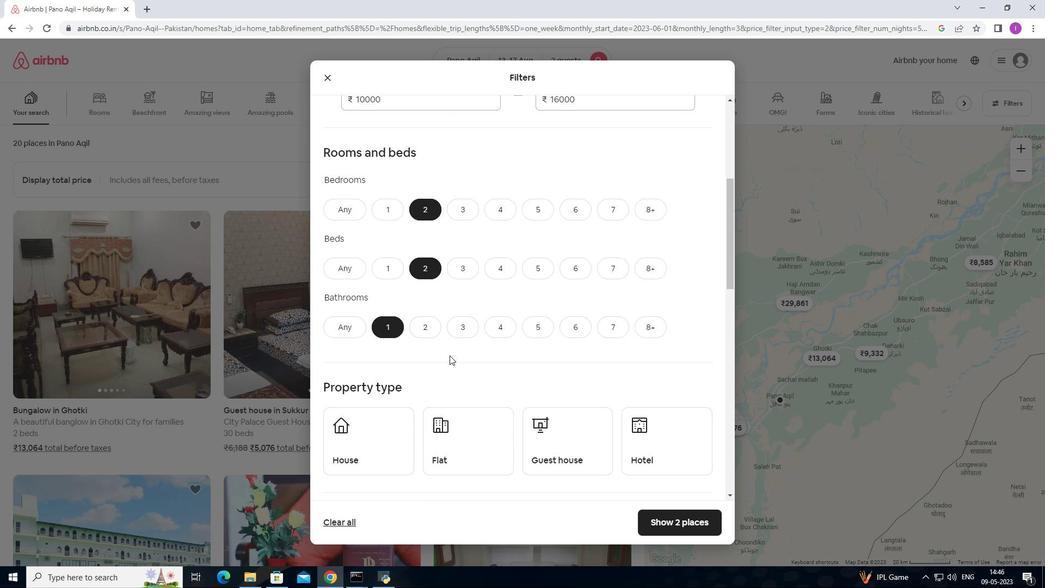 
Action: Mouse moved to (386, 388)
Screenshot: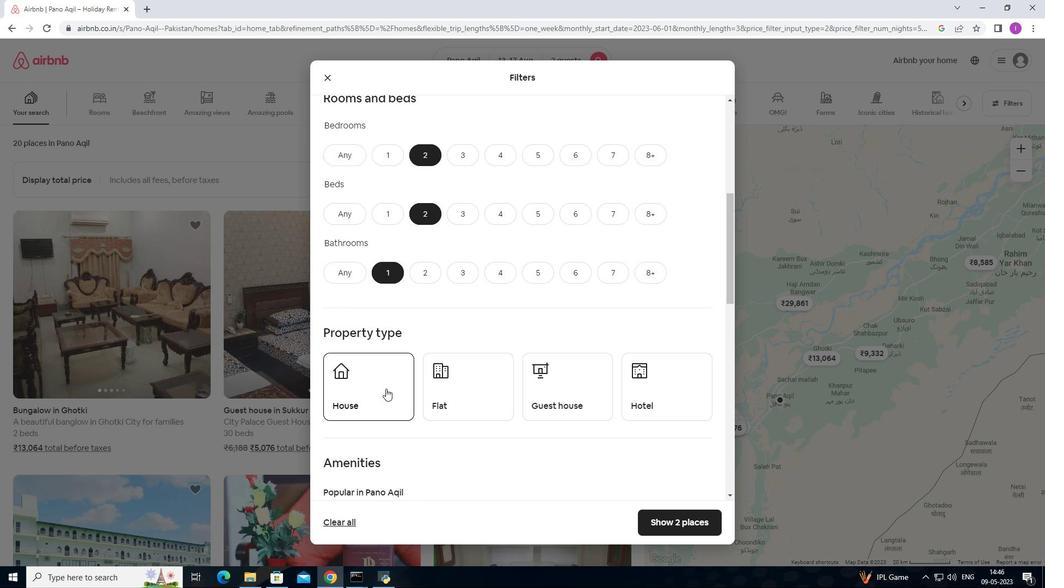 
Action: Mouse pressed left at (386, 388)
Screenshot: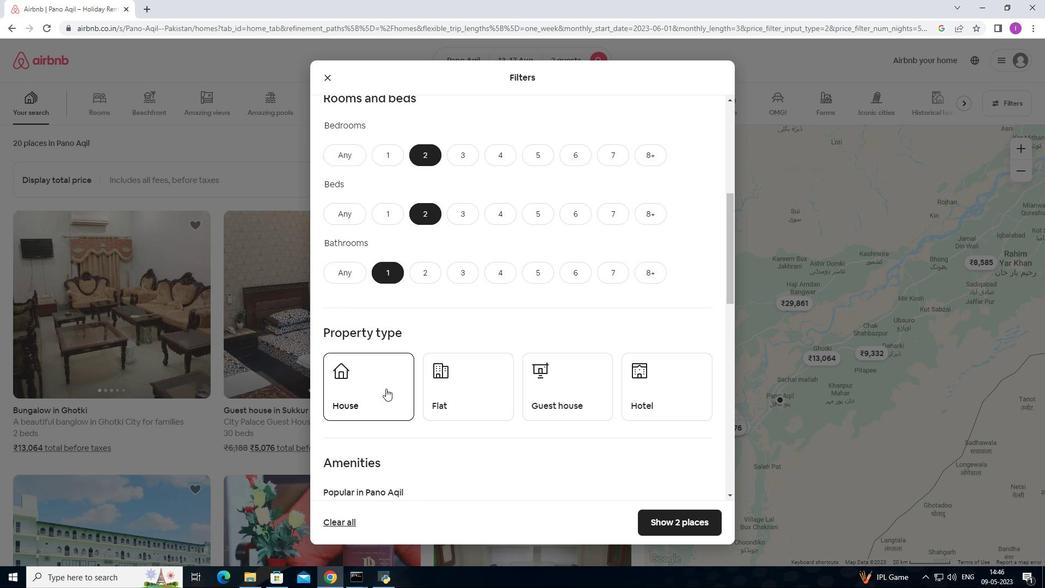 
Action: Mouse moved to (432, 388)
Screenshot: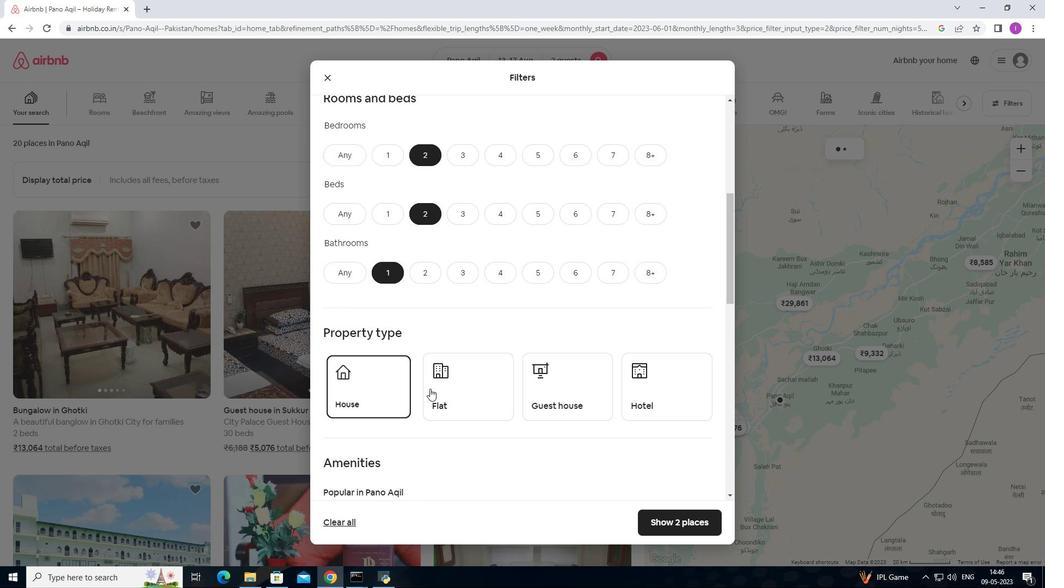 
Action: Mouse pressed left at (432, 388)
Screenshot: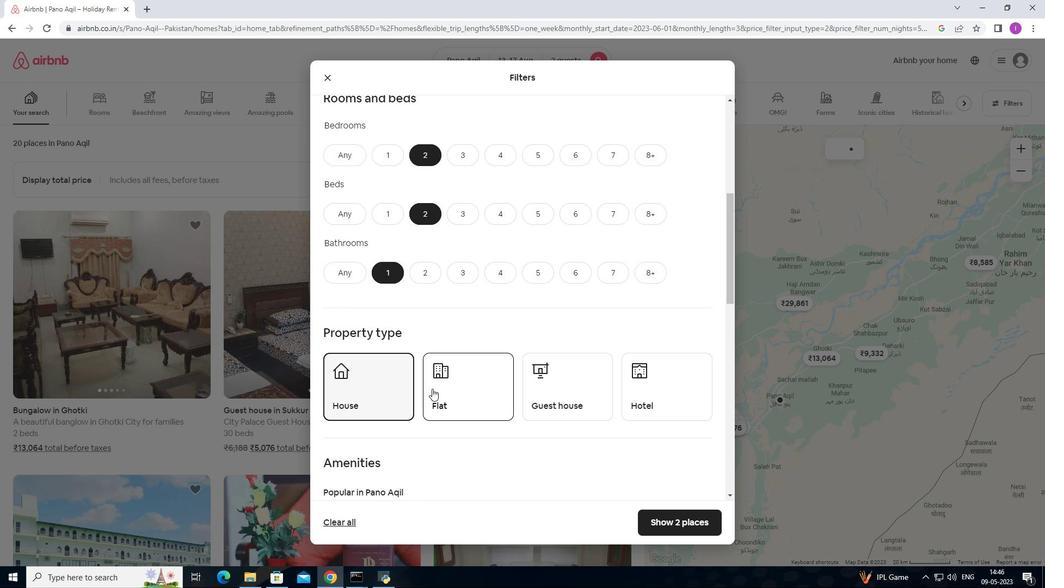 
Action: Mouse moved to (566, 399)
Screenshot: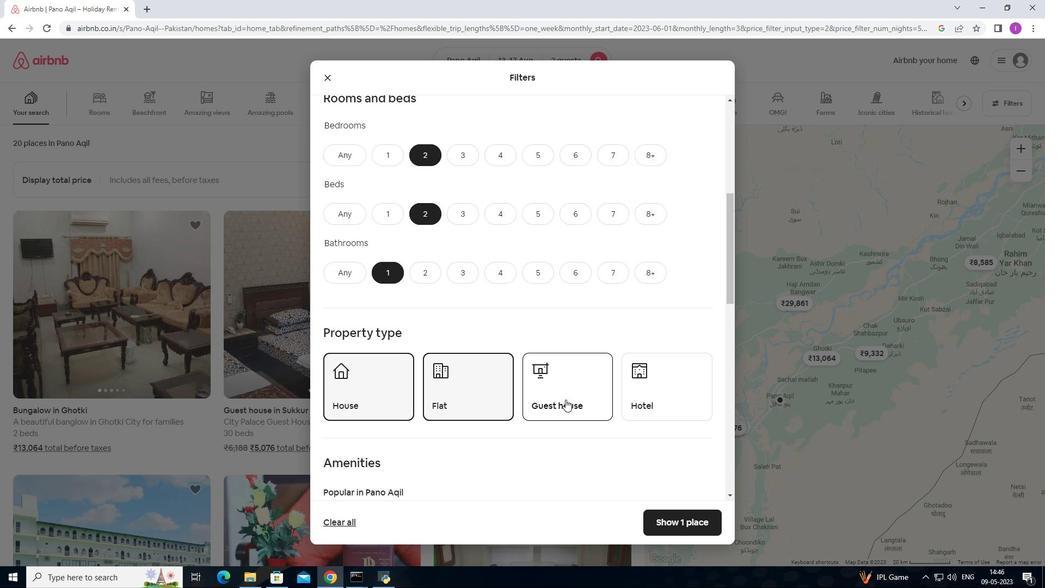 
Action: Mouse pressed left at (566, 399)
Screenshot: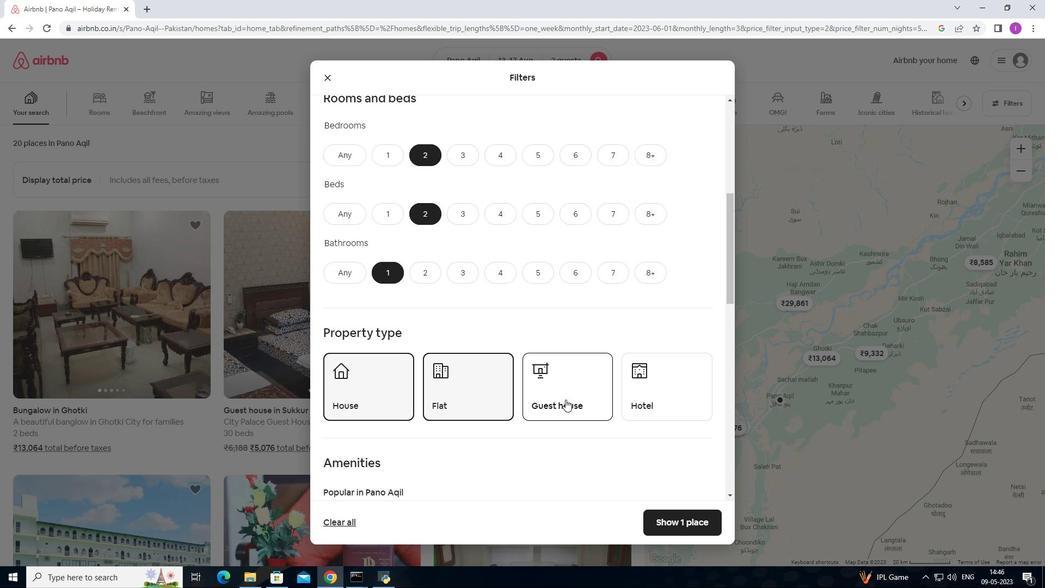 
Action: Mouse moved to (579, 388)
Screenshot: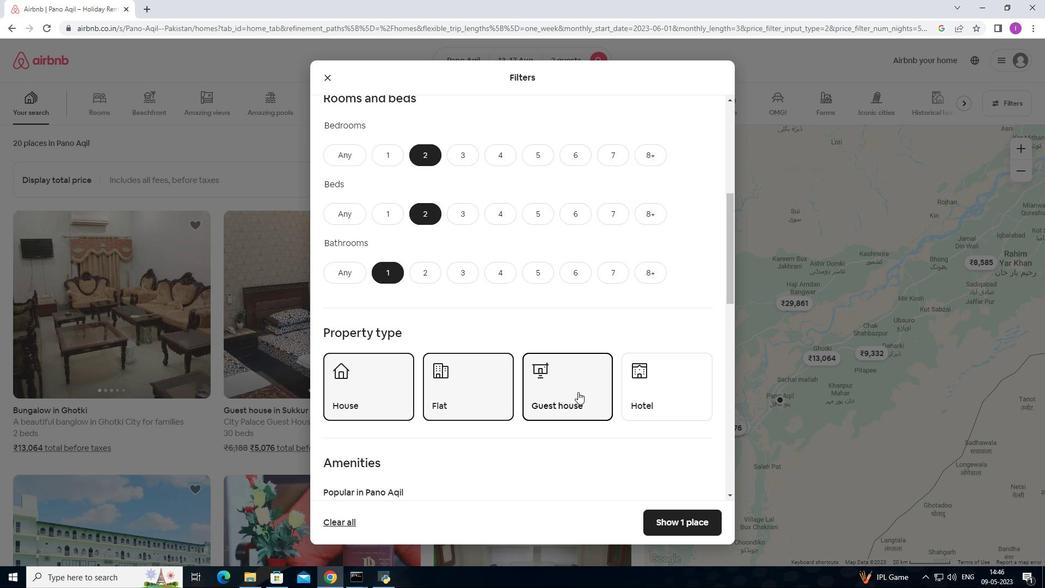 
Action: Mouse scrolled (579, 388) with delta (0, 0)
Screenshot: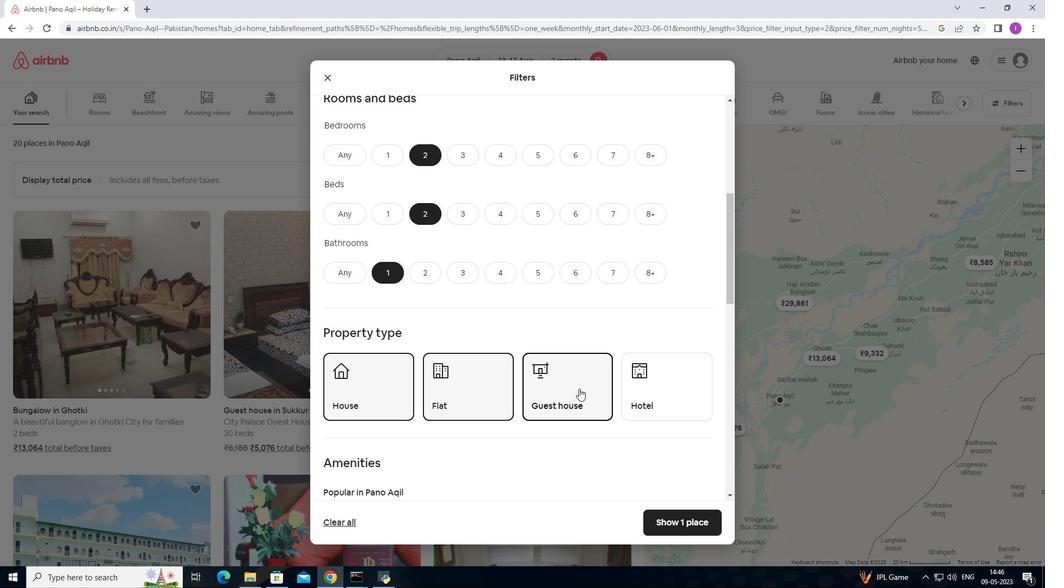 
Action: Mouse scrolled (579, 388) with delta (0, 0)
Screenshot: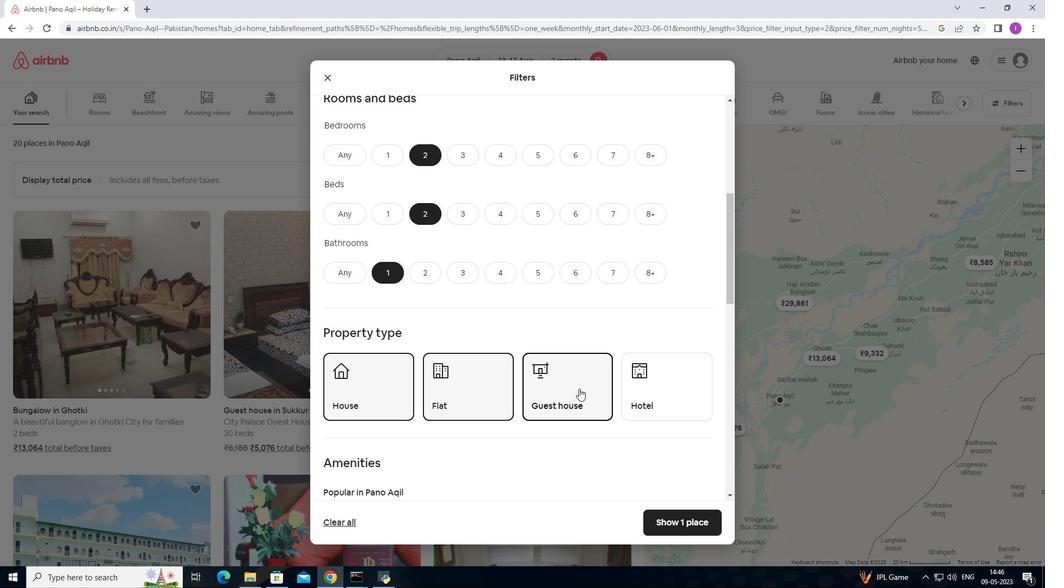 
Action: Mouse moved to (326, 407)
Screenshot: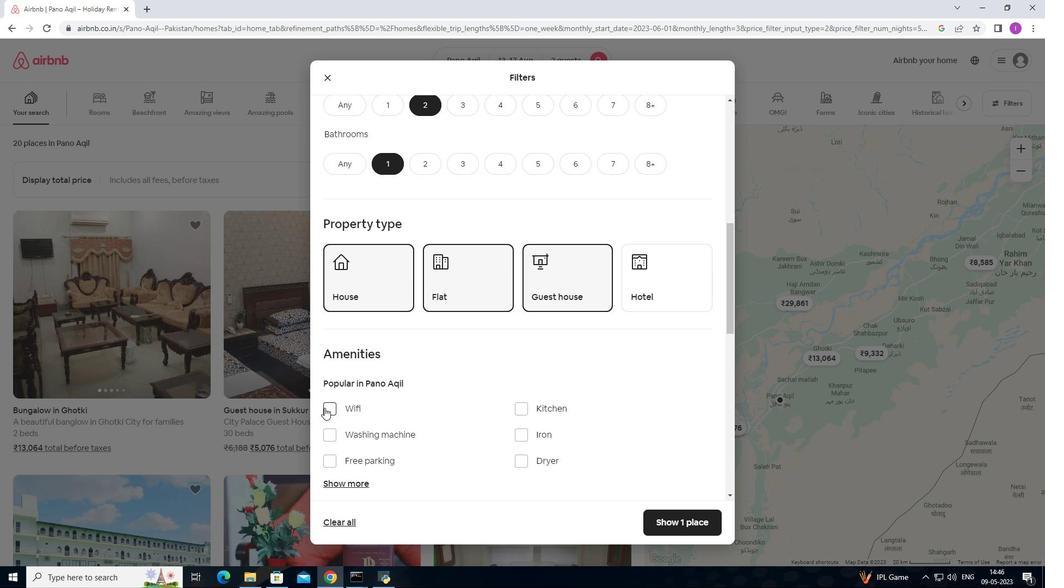 
Action: Mouse pressed left at (326, 407)
Screenshot: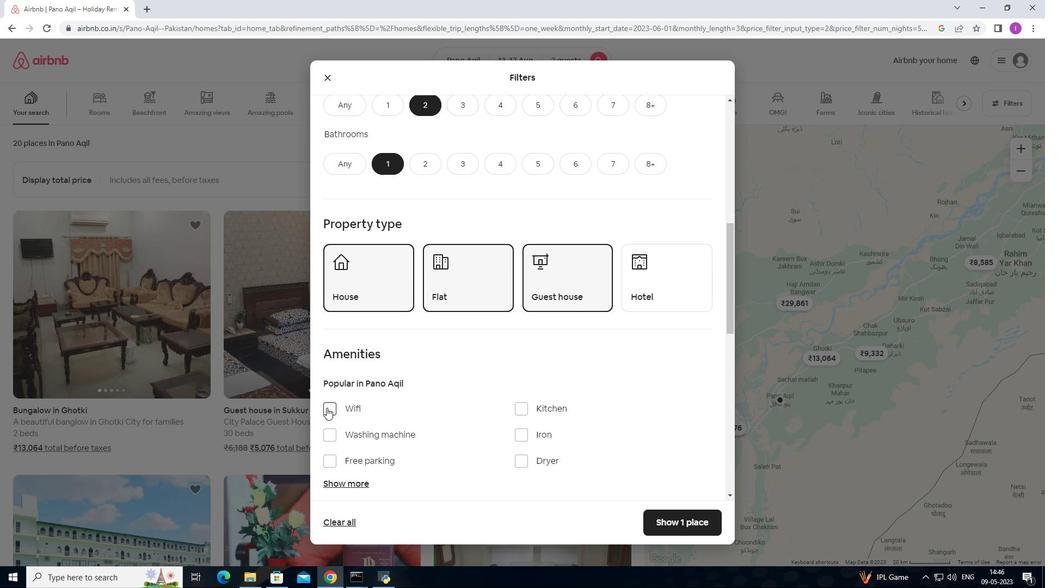 
Action: Mouse moved to (466, 396)
Screenshot: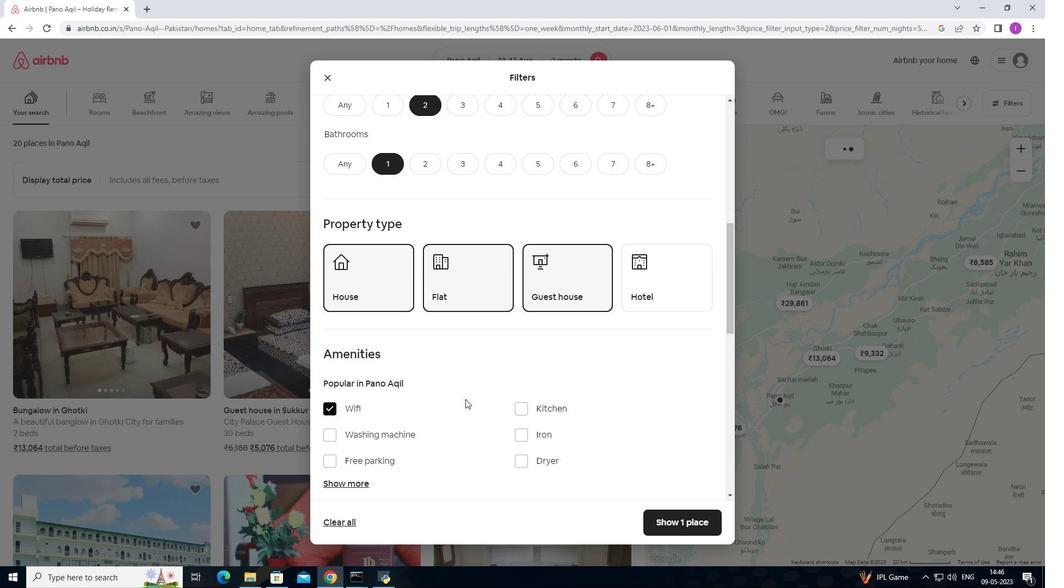 
Action: Mouse scrolled (466, 395) with delta (0, 0)
Screenshot: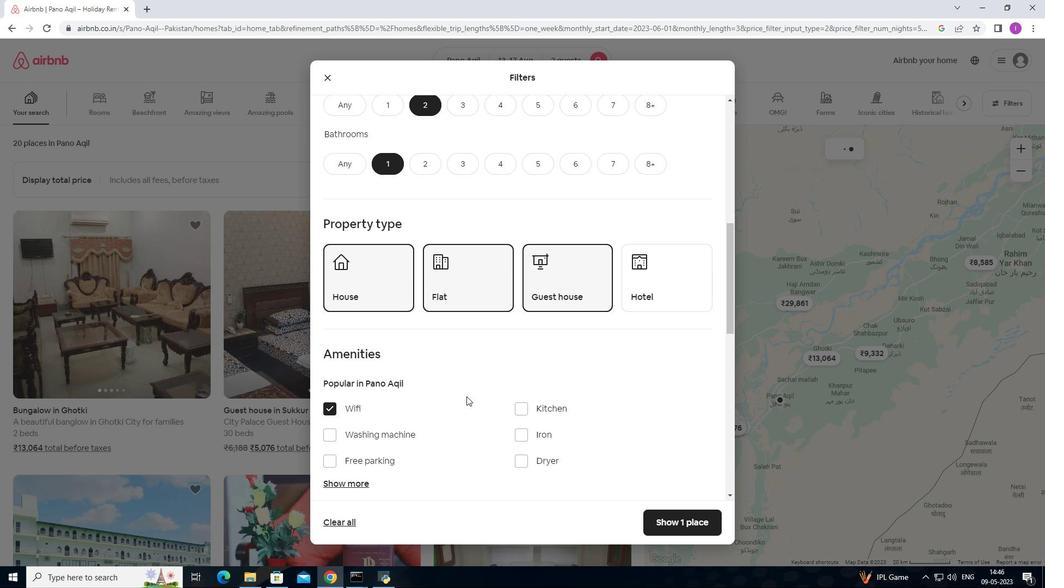 
Action: Mouse scrolled (466, 395) with delta (0, 0)
Screenshot: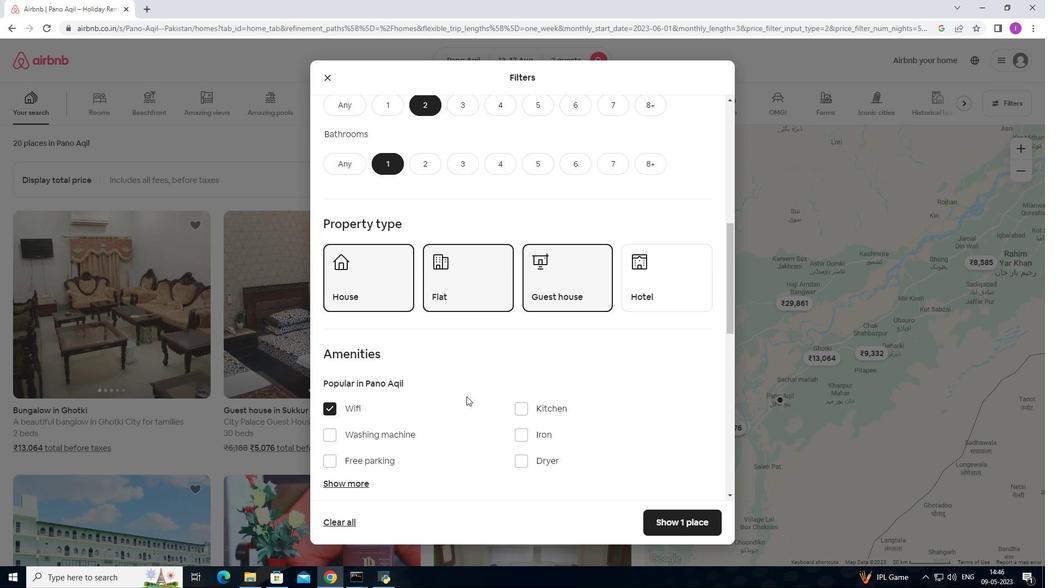
Action: Mouse scrolled (466, 395) with delta (0, 0)
Screenshot: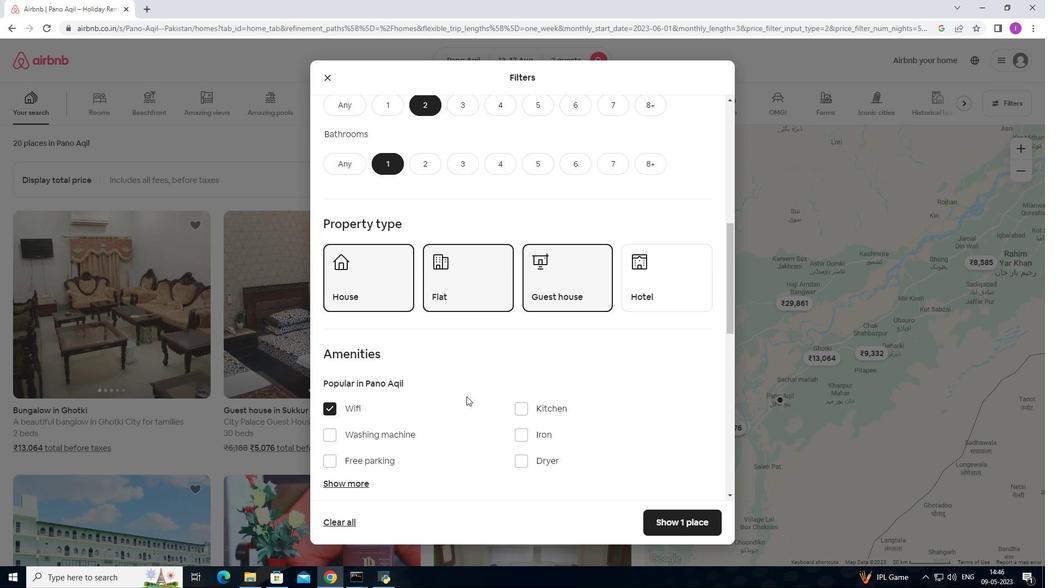 
Action: Mouse scrolled (466, 395) with delta (0, 0)
Screenshot: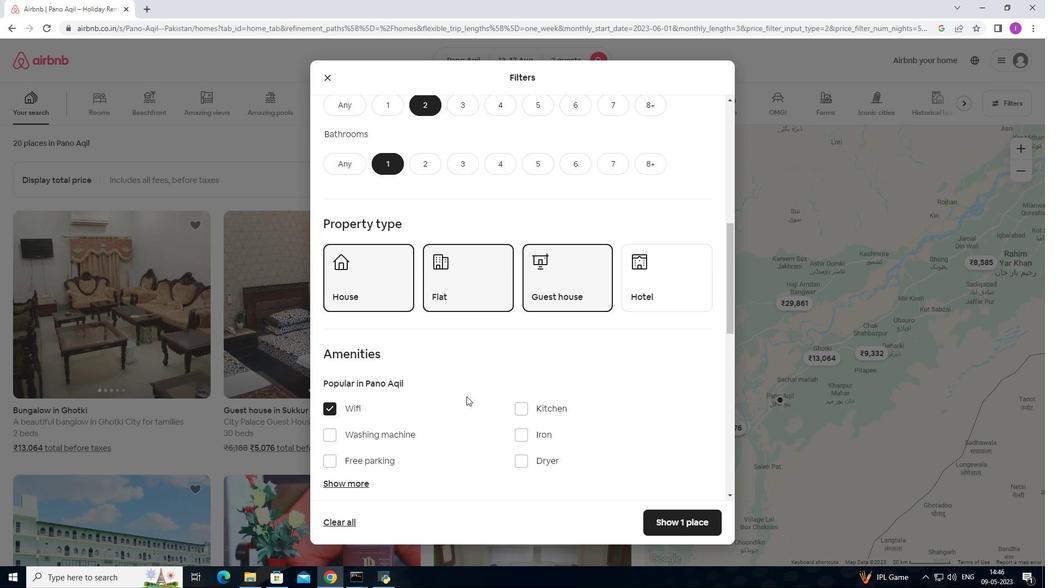 
Action: Mouse moved to (698, 393)
Screenshot: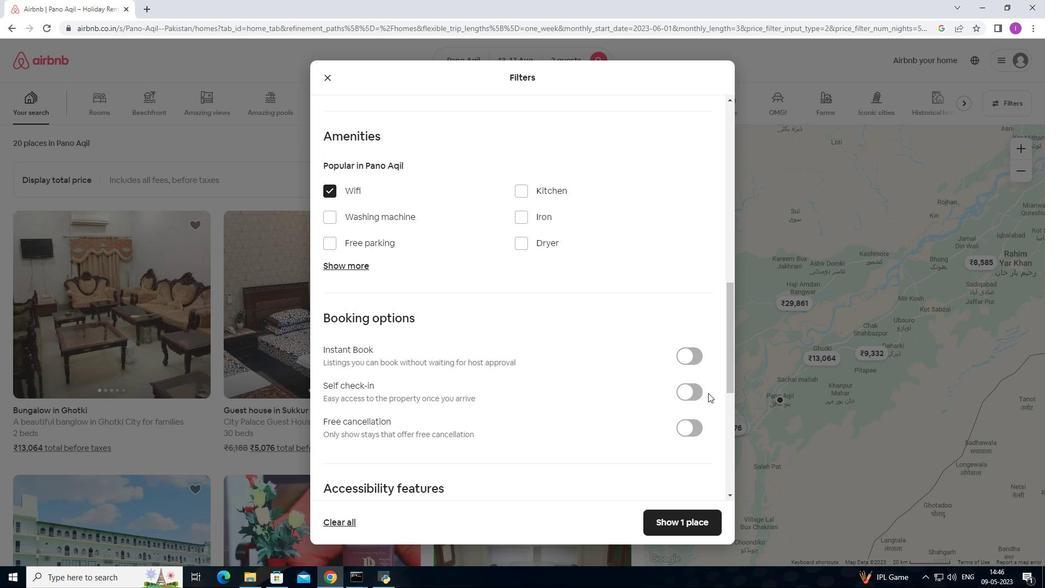 
Action: Mouse pressed left at (698, 393)
Screenshot: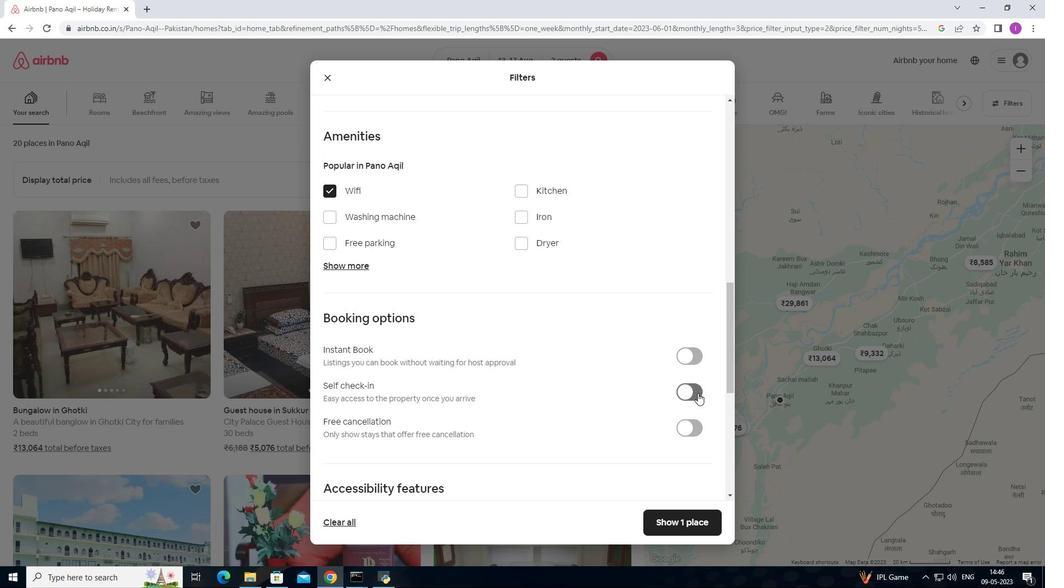 
Action: Mouse moved to (581, 412)
Screenshot: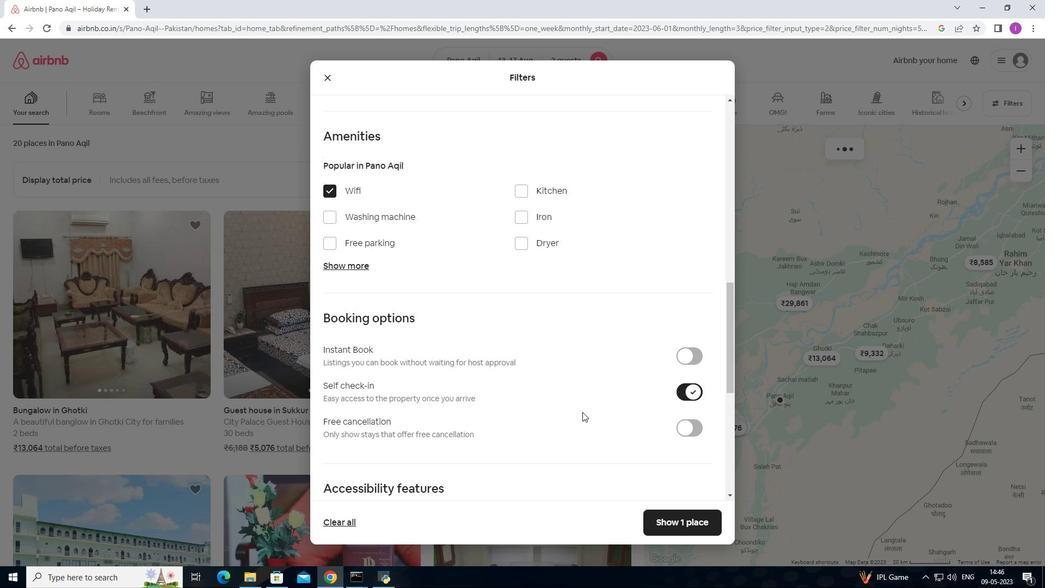
Action: Mouse scrolled (581, 412) with delta (0, 0)
Screenshot: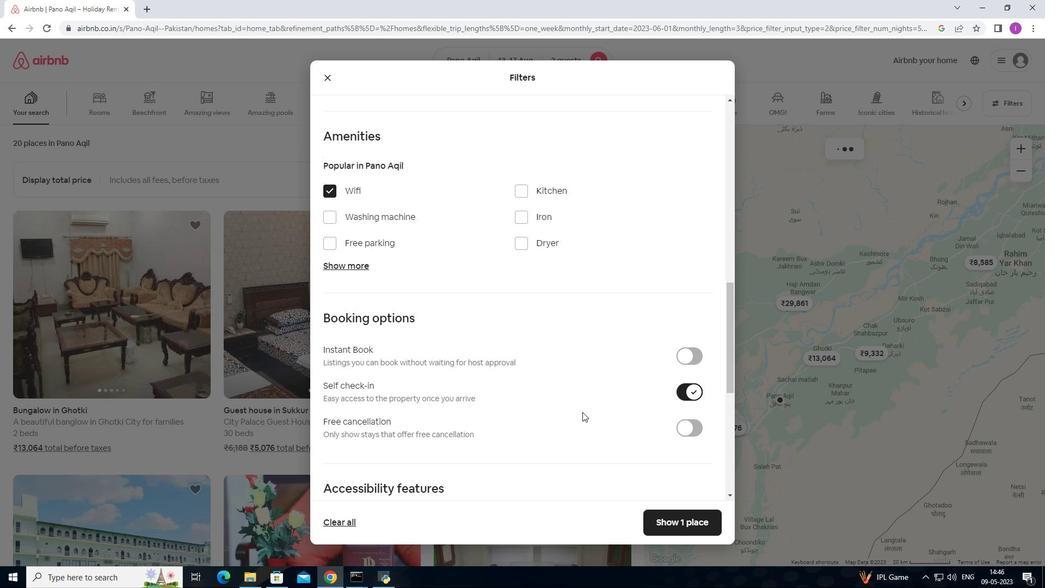 
Action: Mouse scrolled (581, 412) with delta (0, 0)
Screenshot: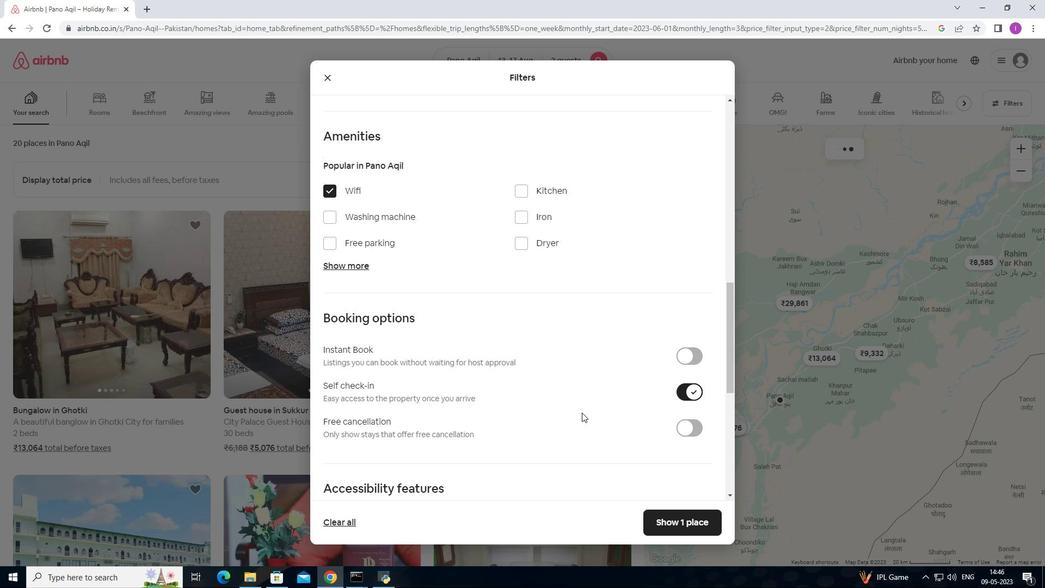 
Action: Mouse scrolled (581, 412) with delta (0, 0)
Screenshot: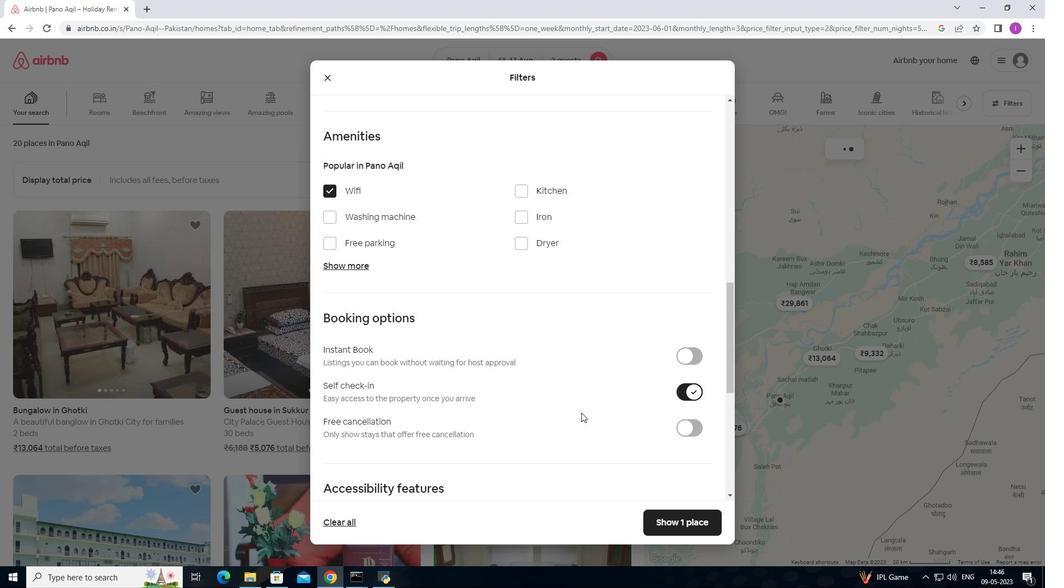 
Action: Mouse scrolled (581, 412) with delta (0, 0)
Screenshot: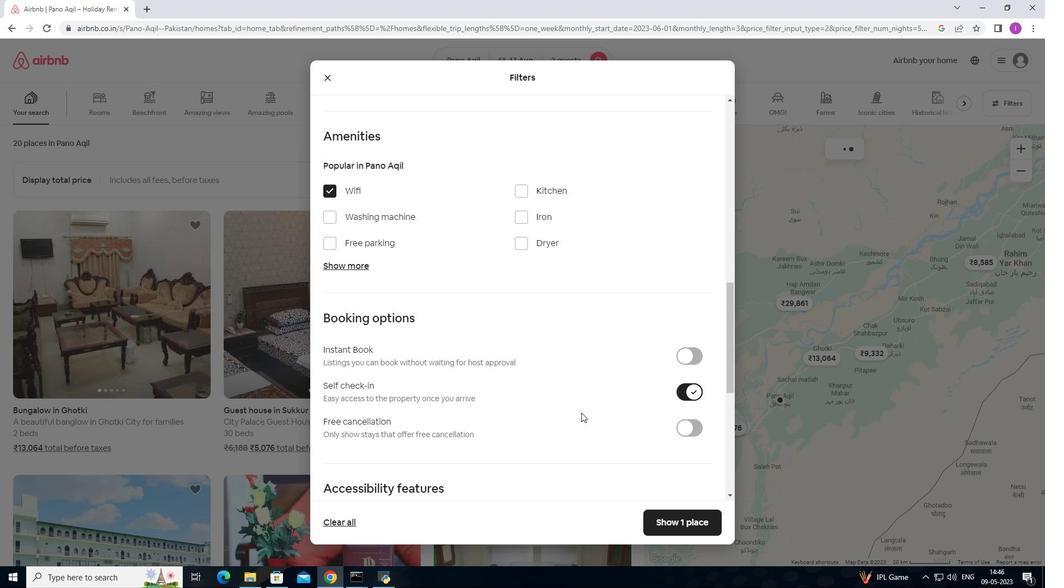 
Action: Mouse moved to (581, 411)
Screenshot: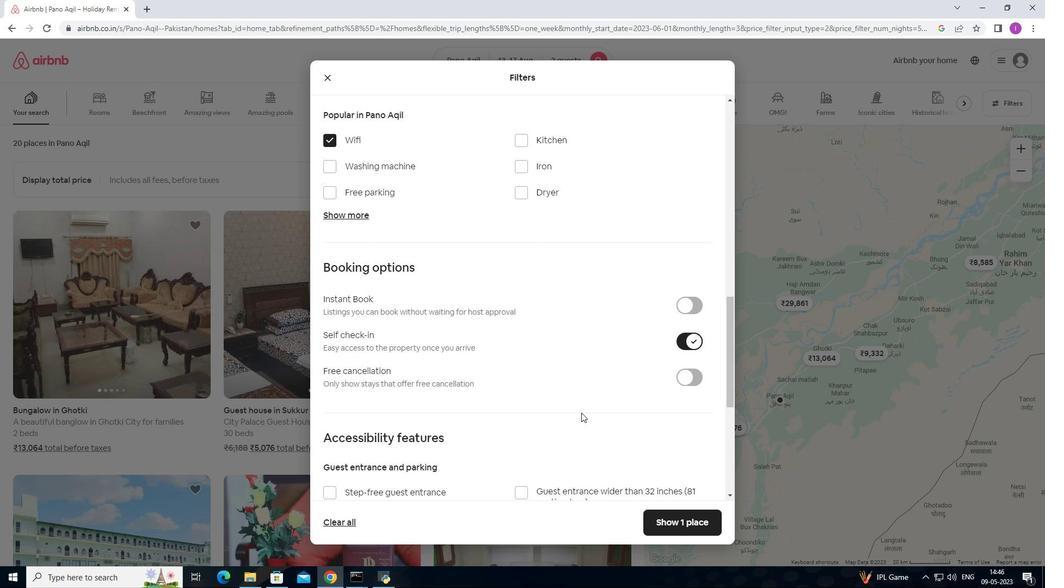 
Action: Mouse scrolled (581, 410) with delta (0, 0)
Screenshot: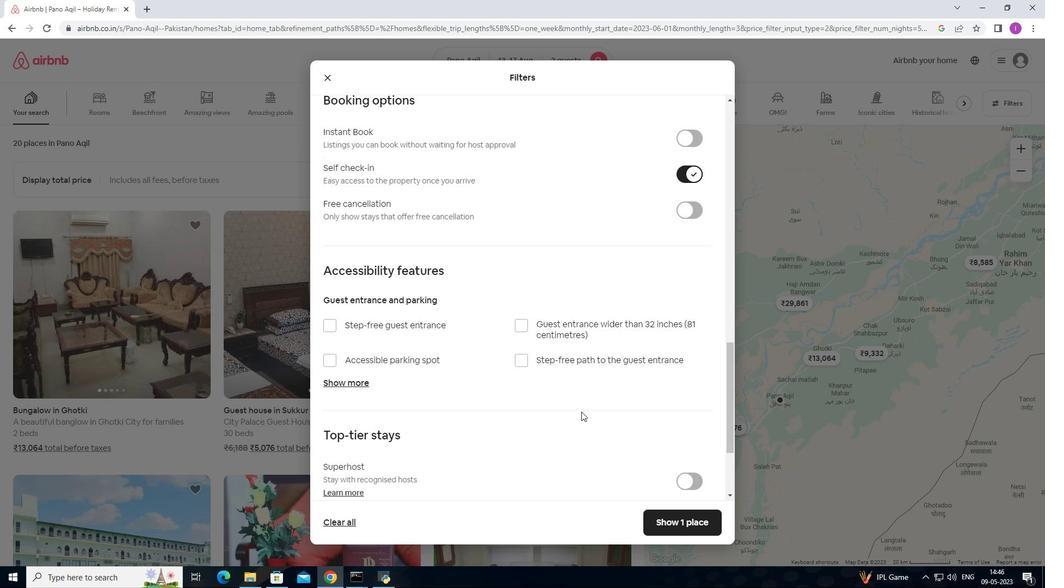 
Action: Mouse scrolled (581, 410) with delta (0, 0)
Screenshot: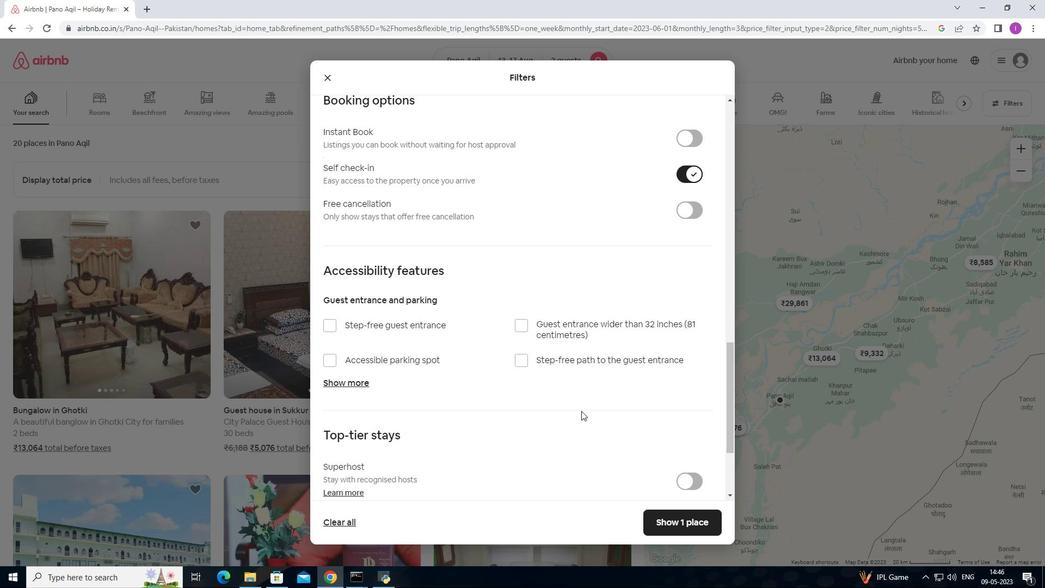 
Action: Mouse moved to (581, 407)
Screenshot: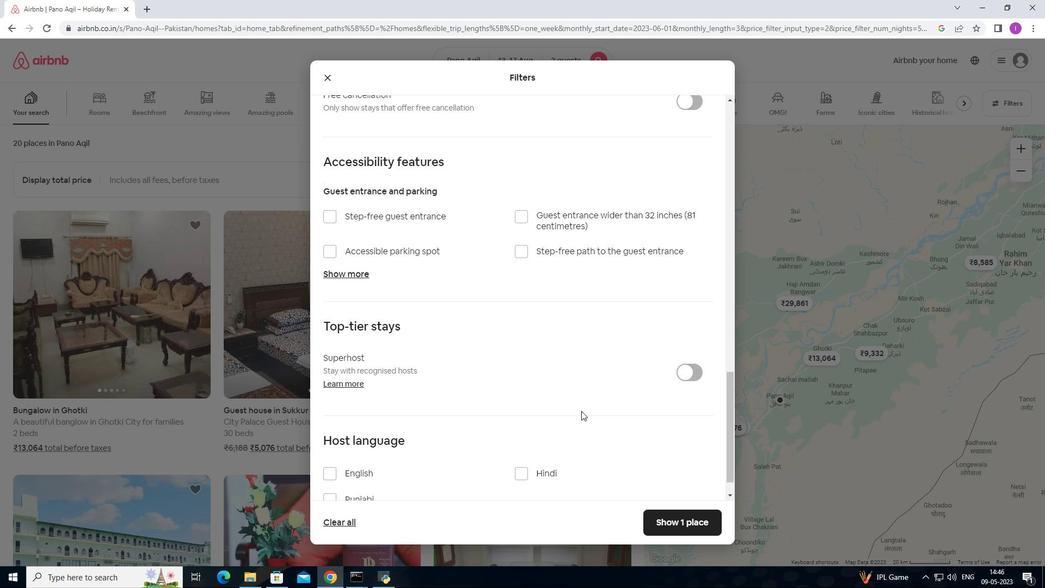 
Action: Mouse scrolled (581, 406) with delta (0, 0)
Screenshot: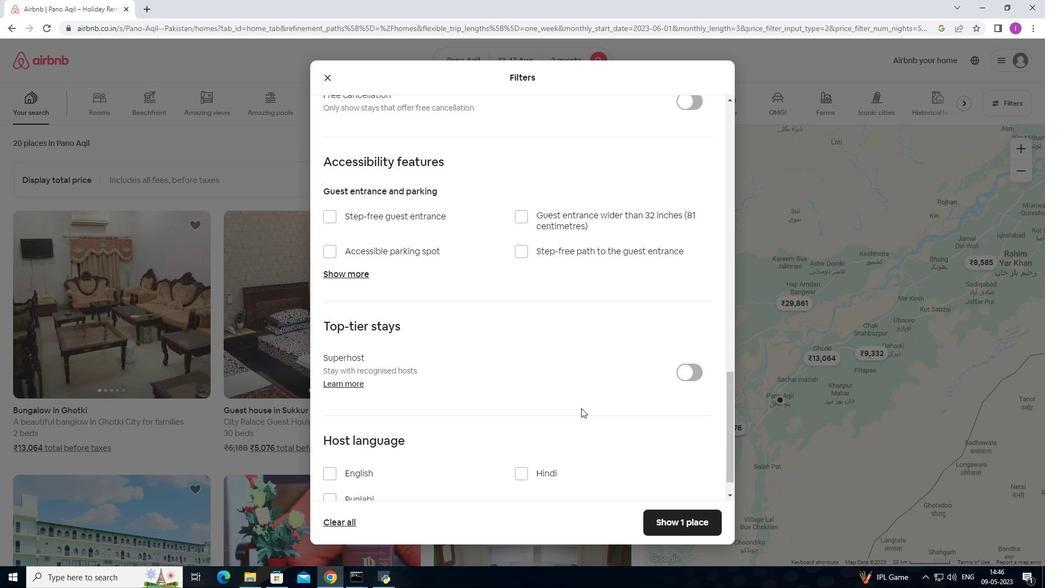 
Action: Mouse scrolled (581, 406) with delta (0, 0)
Screenshot: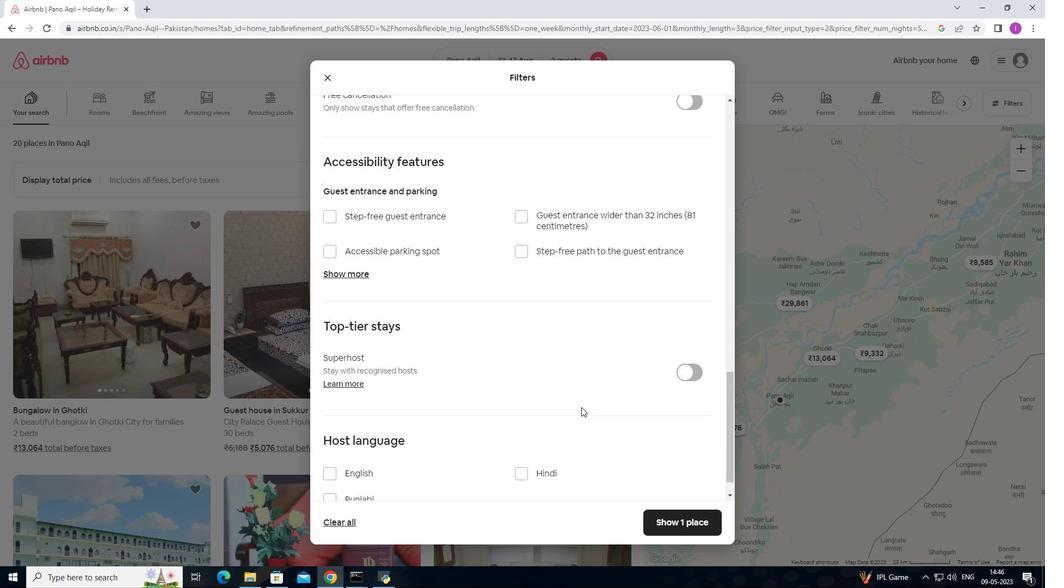 
Action: Mouse scrolled (581, 406) with delta (0, 0)
Screenshot: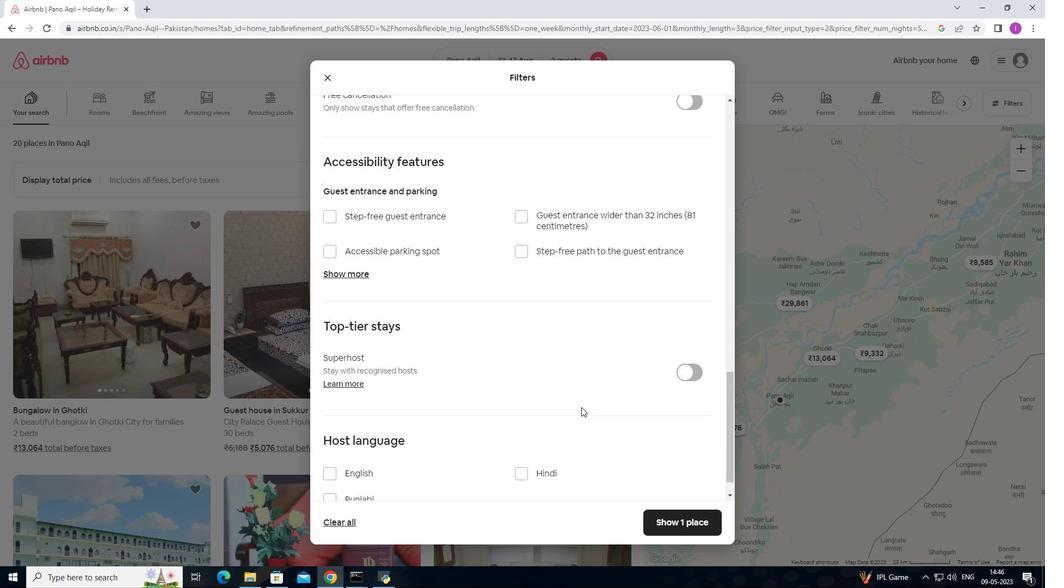 
Action: Mouse moved to (582, 407)
Screenshot: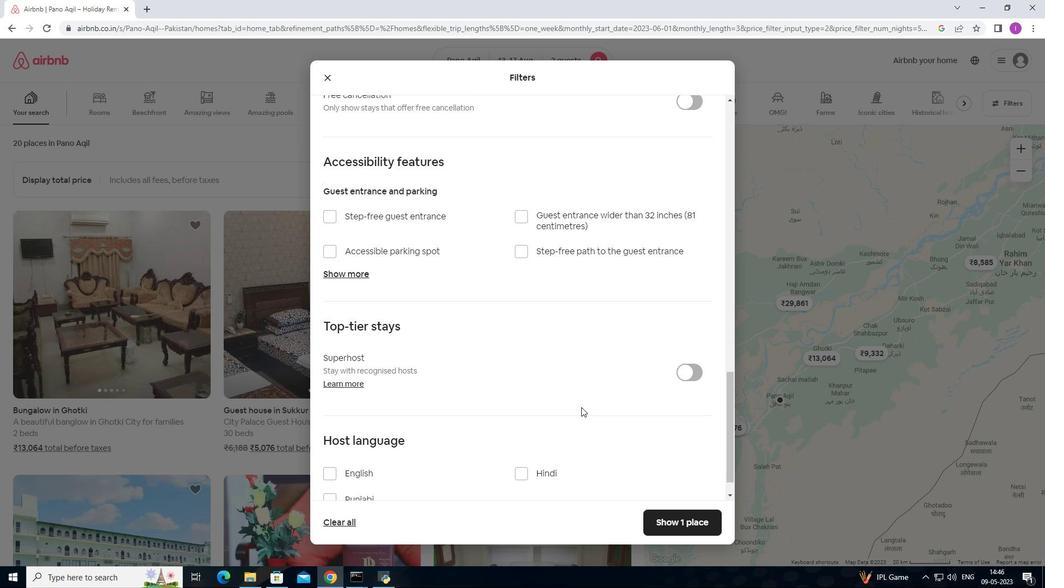 
Action: Mouse scrolled (582, 406) with delta (0, 0)
Screenshot: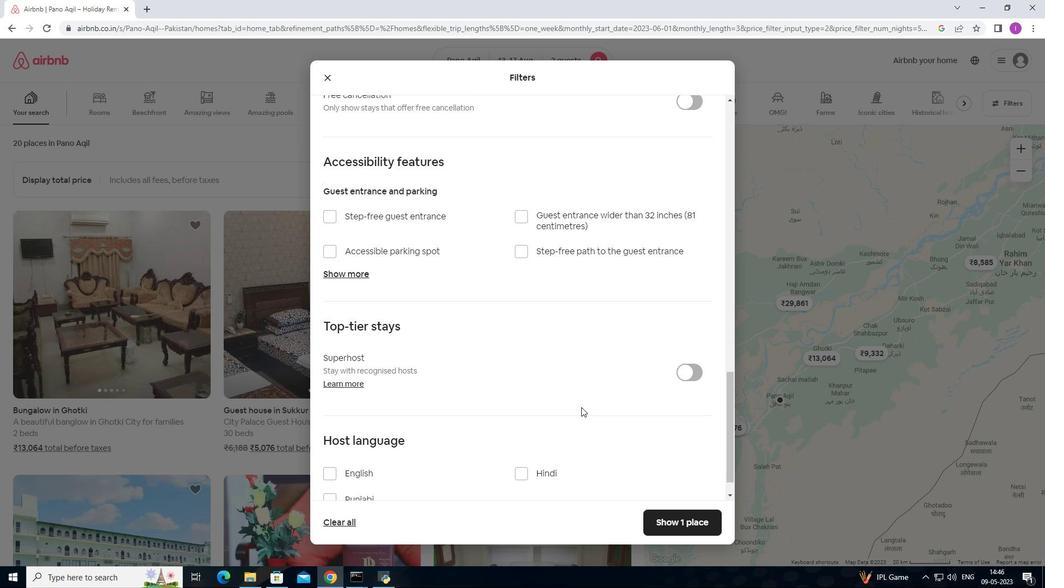 
Action: Mouse moved to (588, 409)
Screenshot: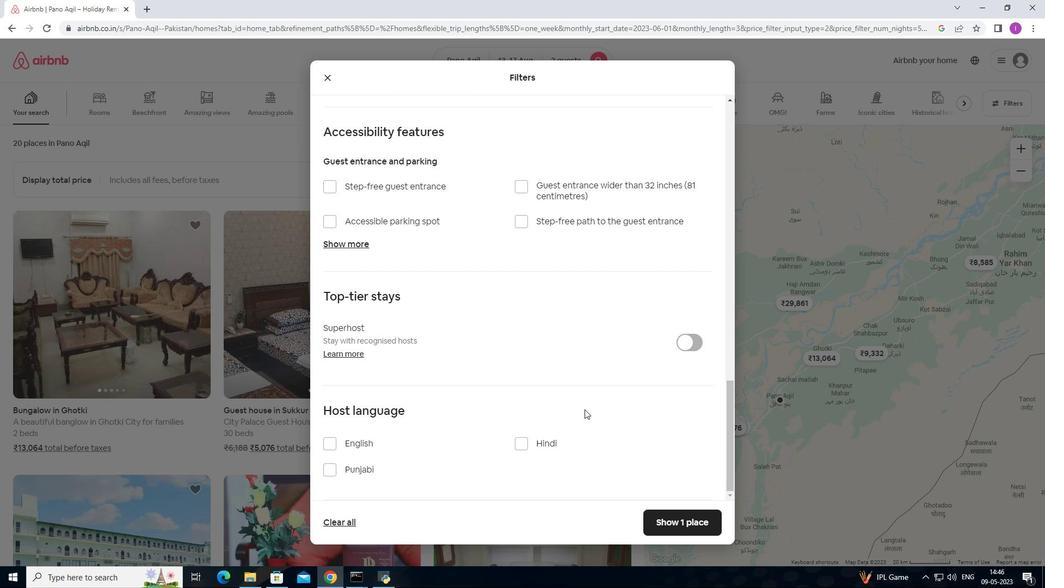 
Action: Mouse scrolled (588, 408) with delta (0, 0)
Screenshot: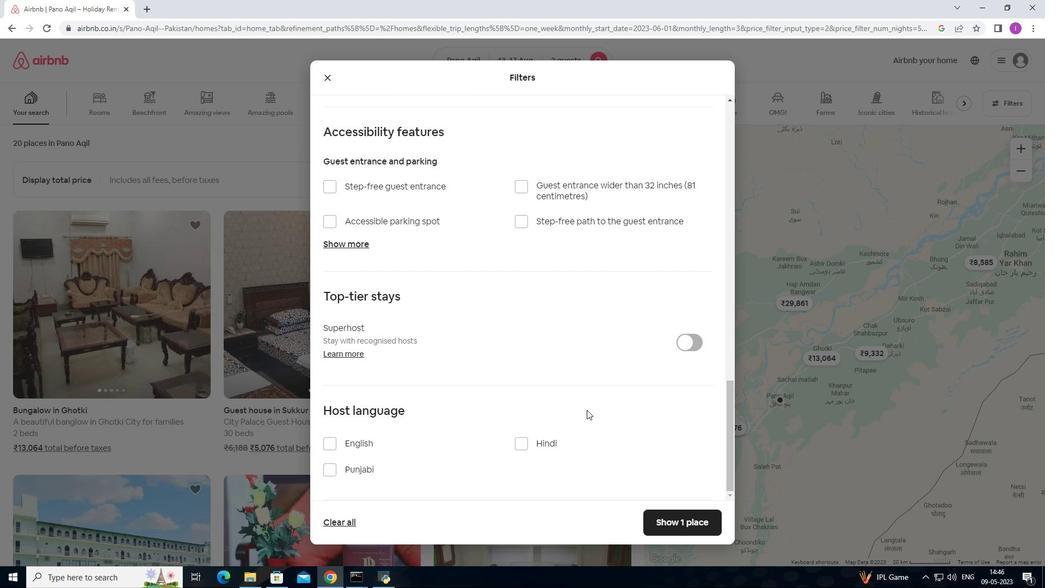 
Action: Mouse moved to (585, 413)
Screenshot: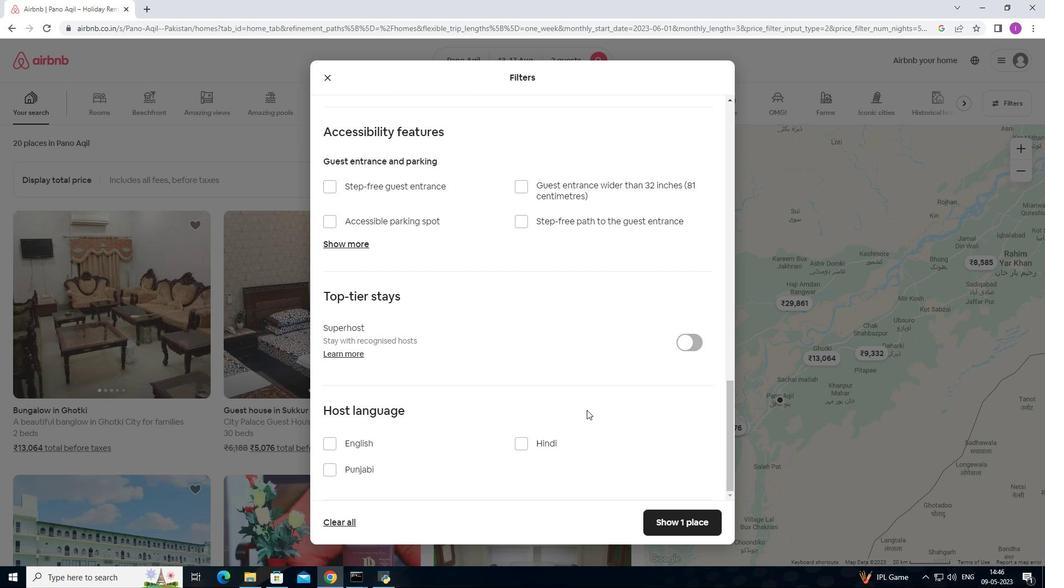 
Action: Mouse scrolled (585, 412) with delta (0, 0)
Screenshot: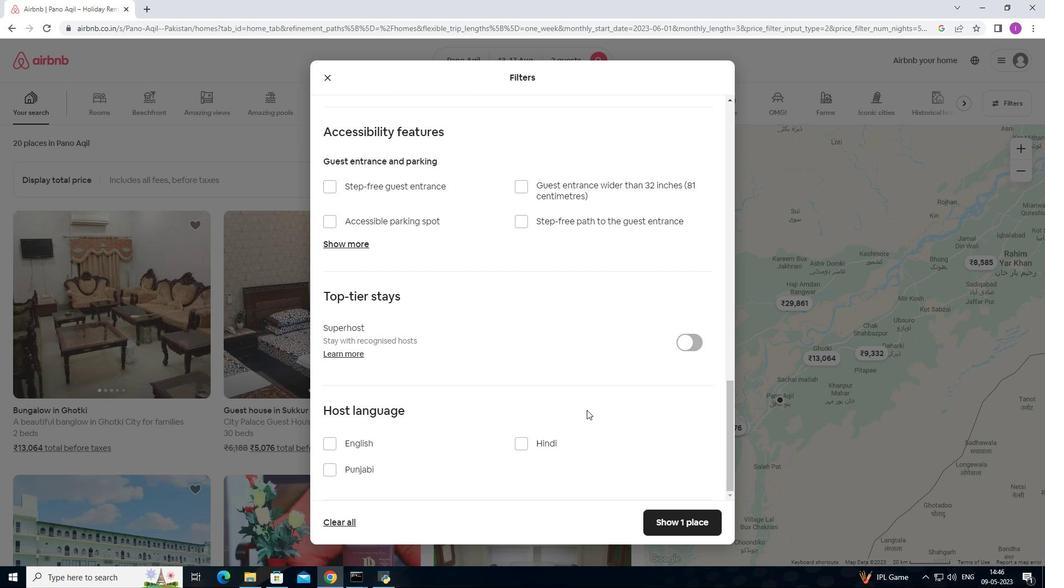
Action: Mouse moved to (583, 417)
Screenshot: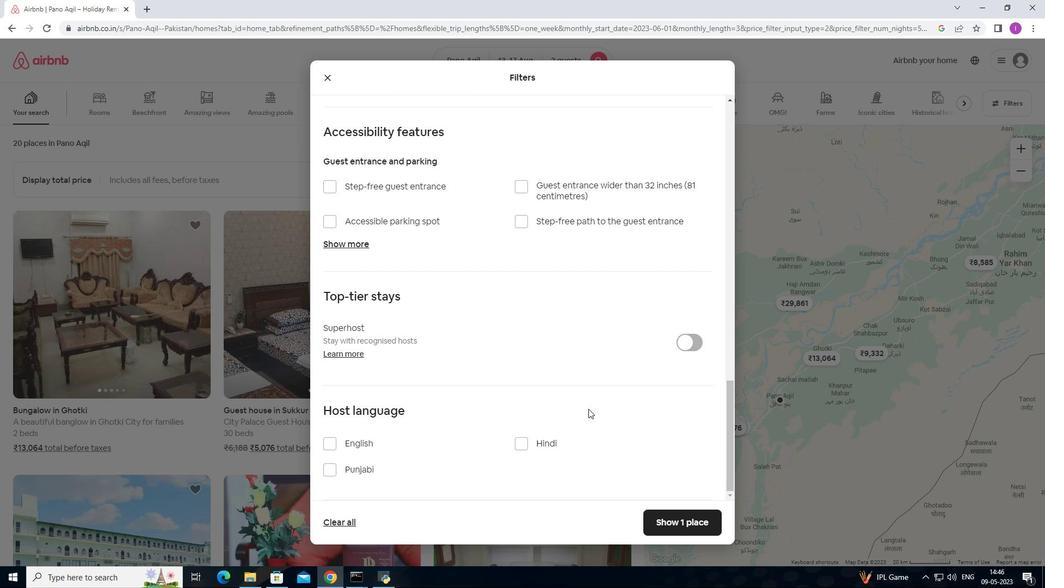 
Action: Mouse scrolled (583, 416) with delta (0, 0)
Screenshot: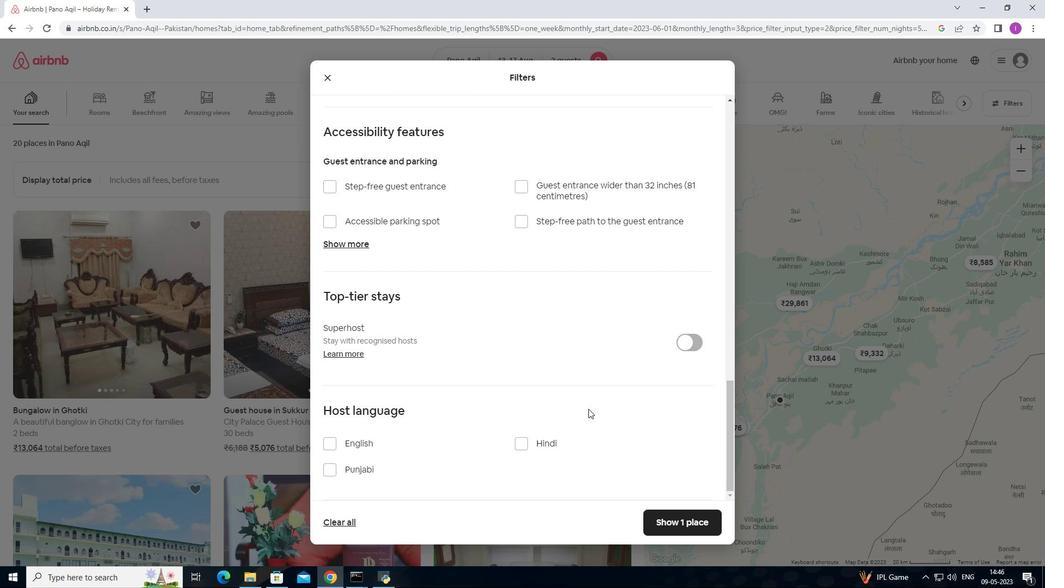 
Action: Mouse moved to (329, 441)
Screenshot: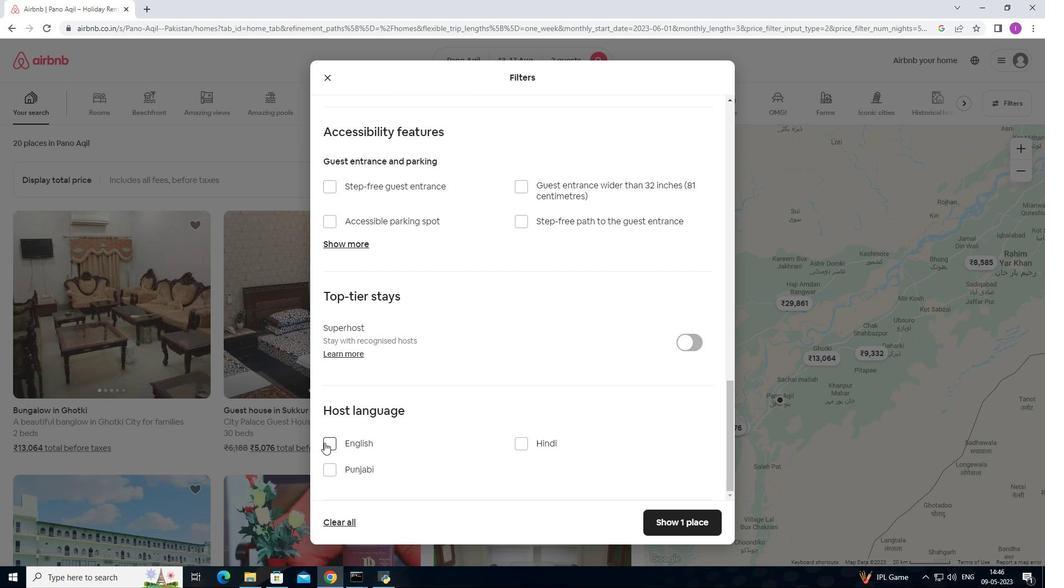
Action: Mouse pressed left at (329, 441)
Screenshot: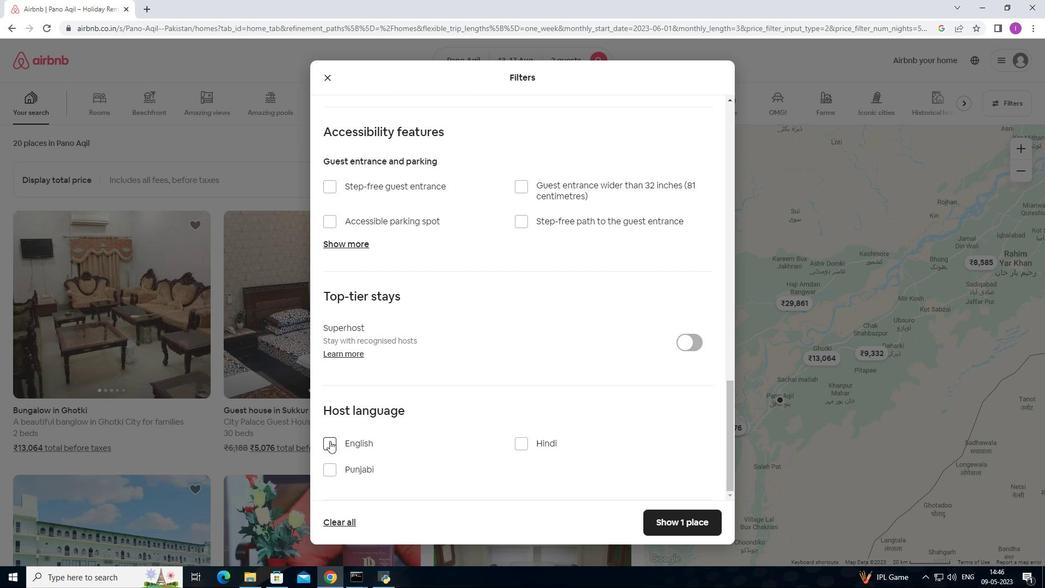 
Action: Mouse moved to (516, 424)
Screenshot: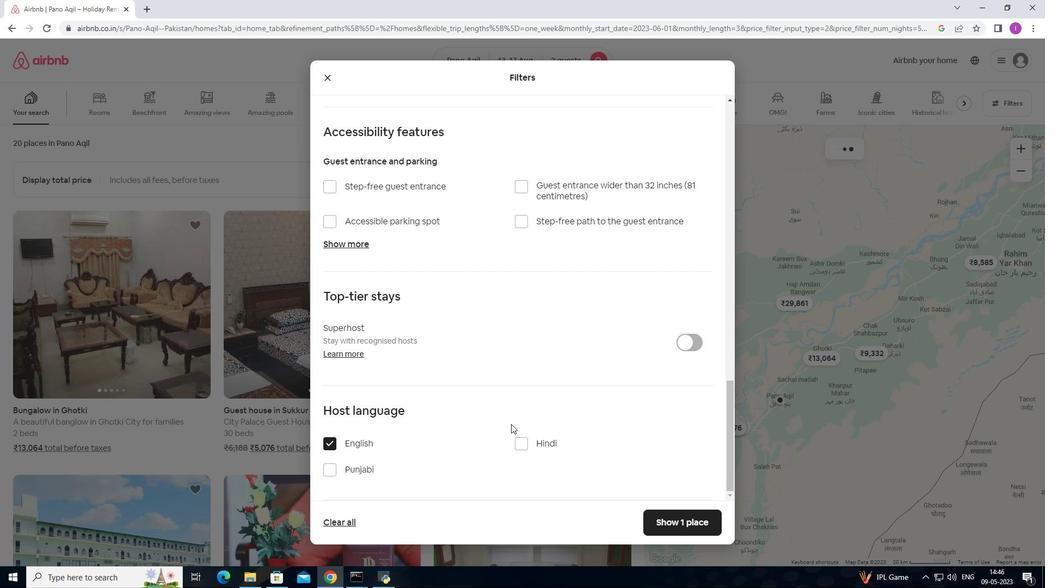 
Action: Mouse scrolled (516, 423) with delta (0, 0)
Screenshot: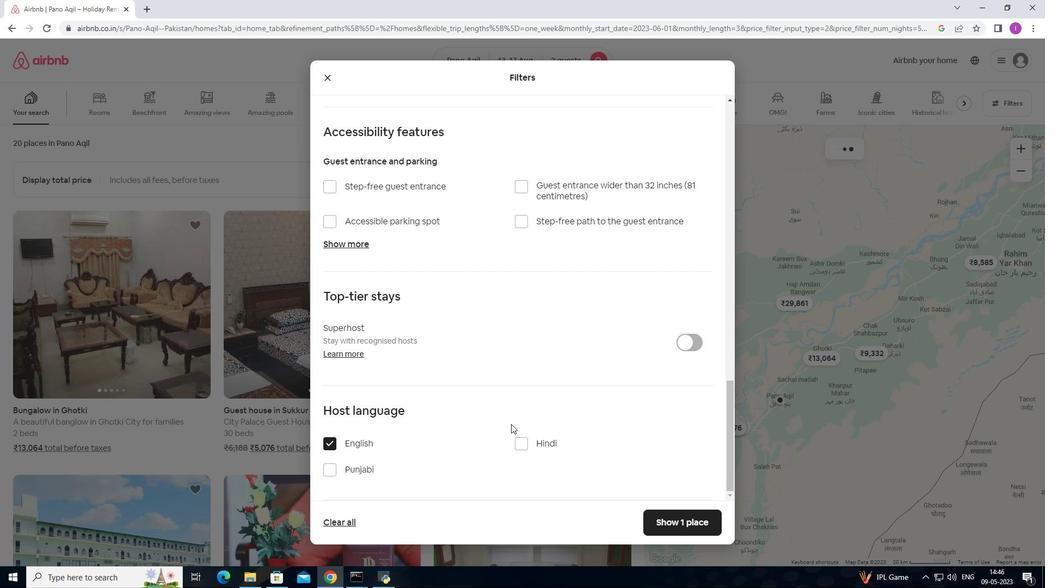 
Action: Mouse moved to (517, 426)
Screenshot: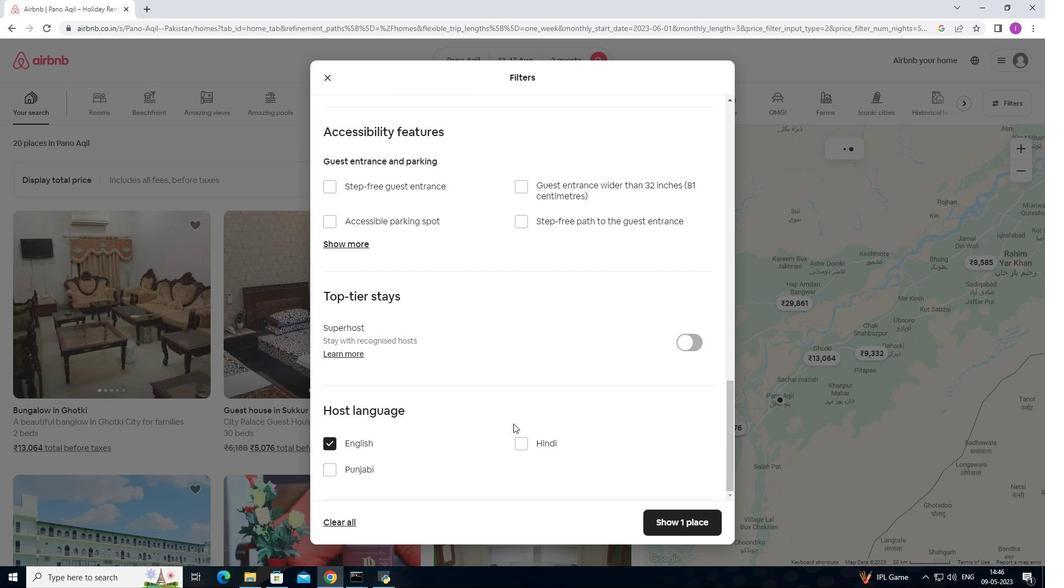 
Action: Mouse scrolled (517, 425) with delta (0, 0)
Screenshot: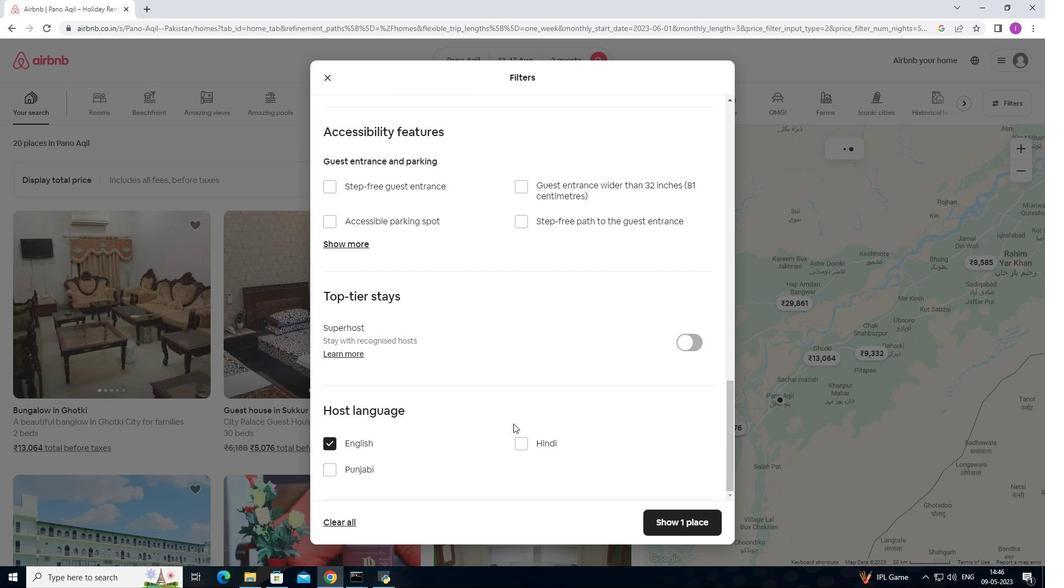 
Action: Mouse moved to (520, 431)
Screenshot: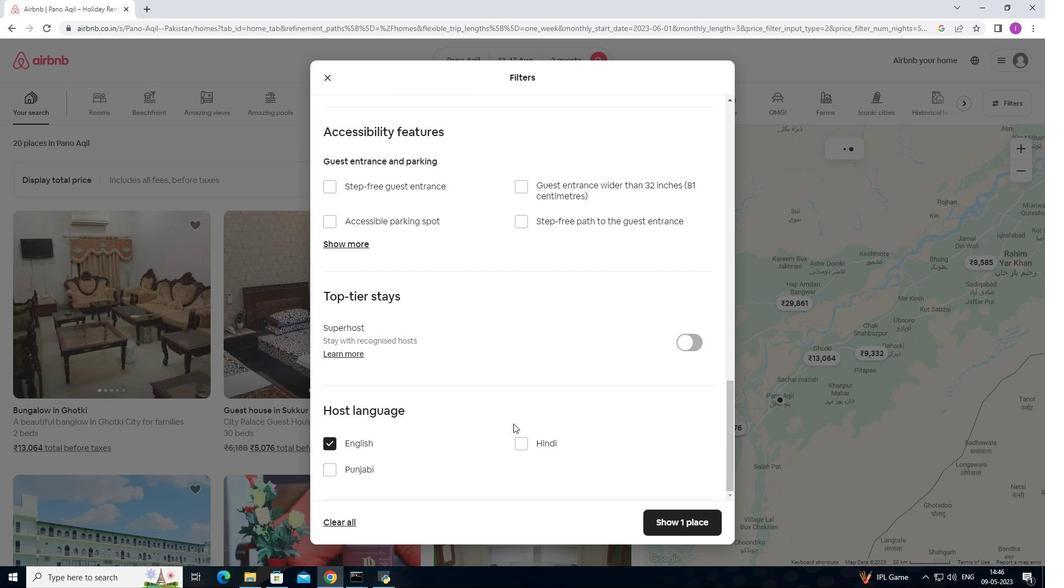 
Action: Mouse scrolled (520, 431) with delta (0, 0)
Screenshot: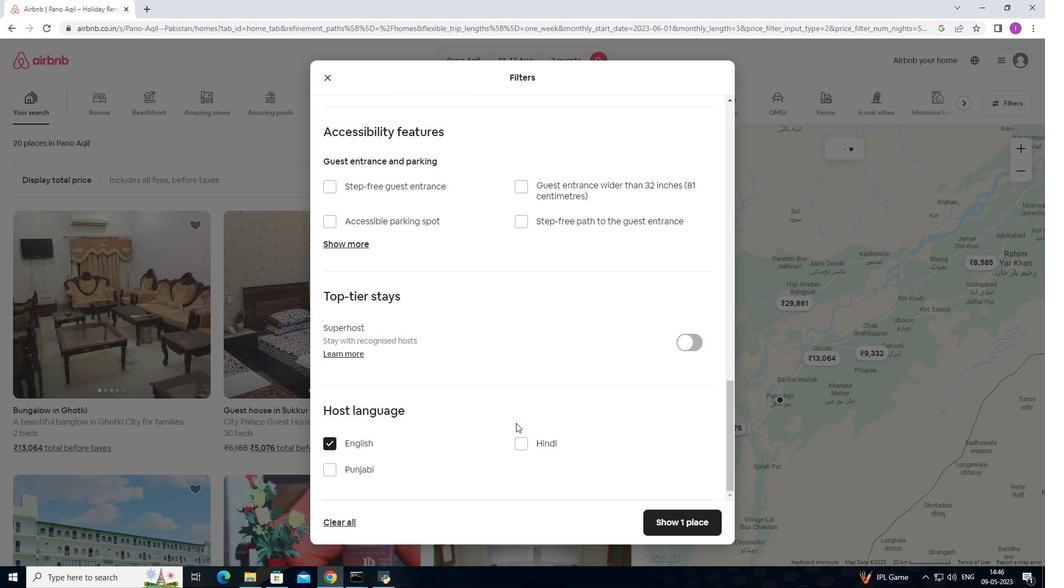
Action: Mouse moved to (523, 436)
Screenshot: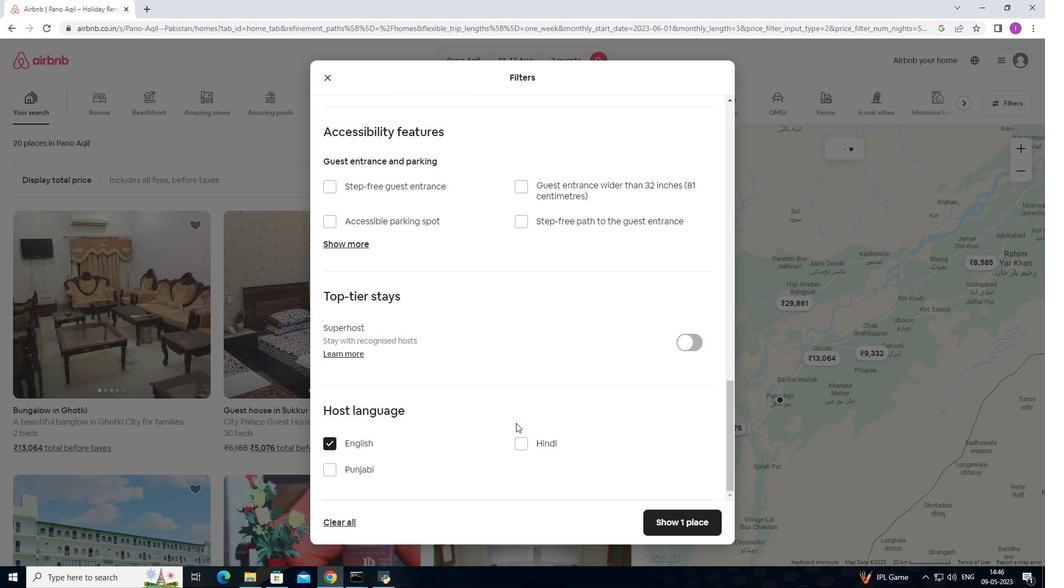 
Action: Mouse scrolled (523, 435) with delta (0, 0)
Screenshot: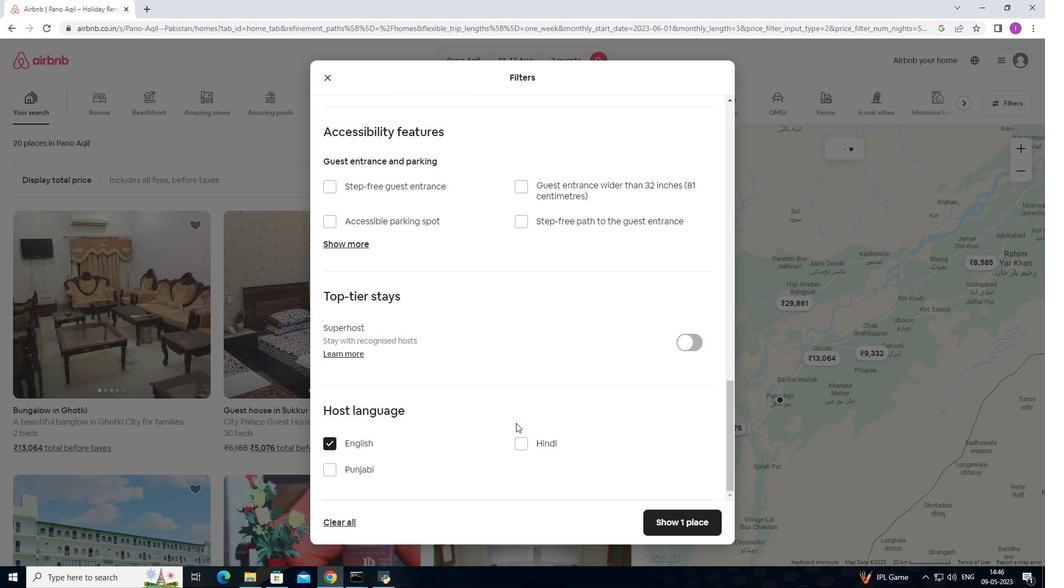 
Action: Mouse moved to (687, 522)
Screenshot: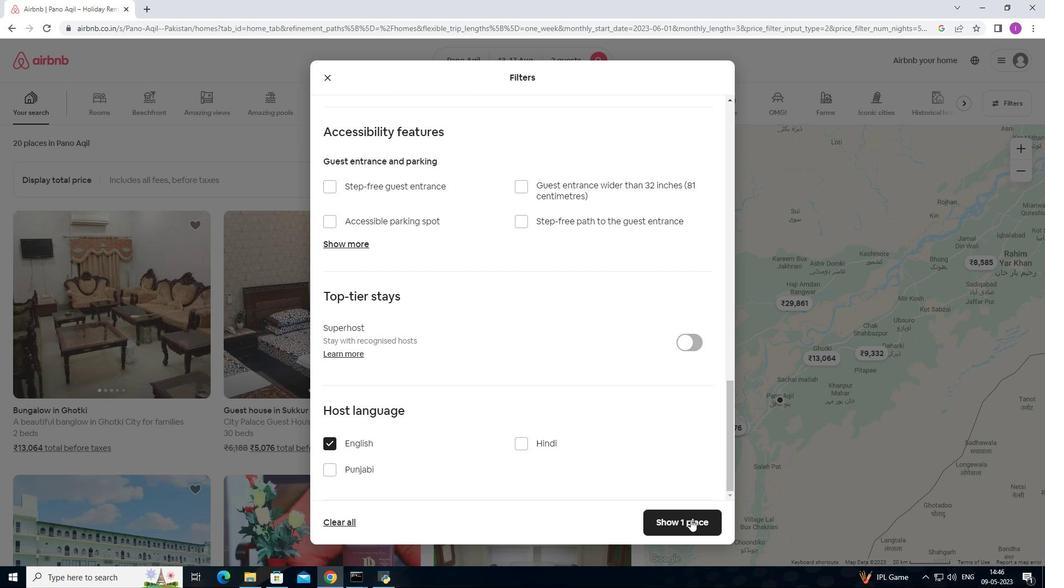 
Action: Mouse pressed left at (687, 522)
Screenshot: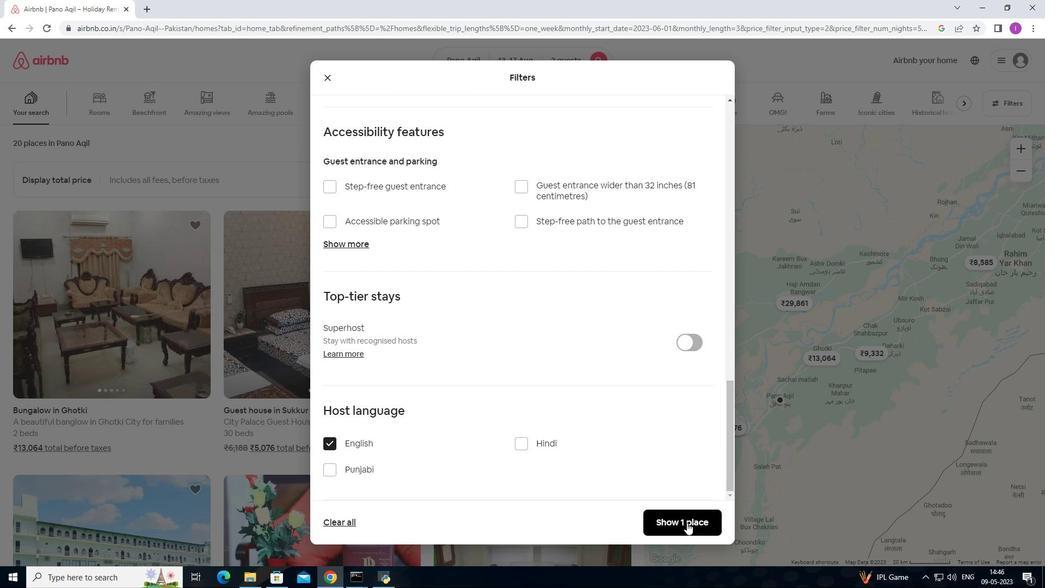 
Action: Mouse moved to (672, 516)
Screenshot: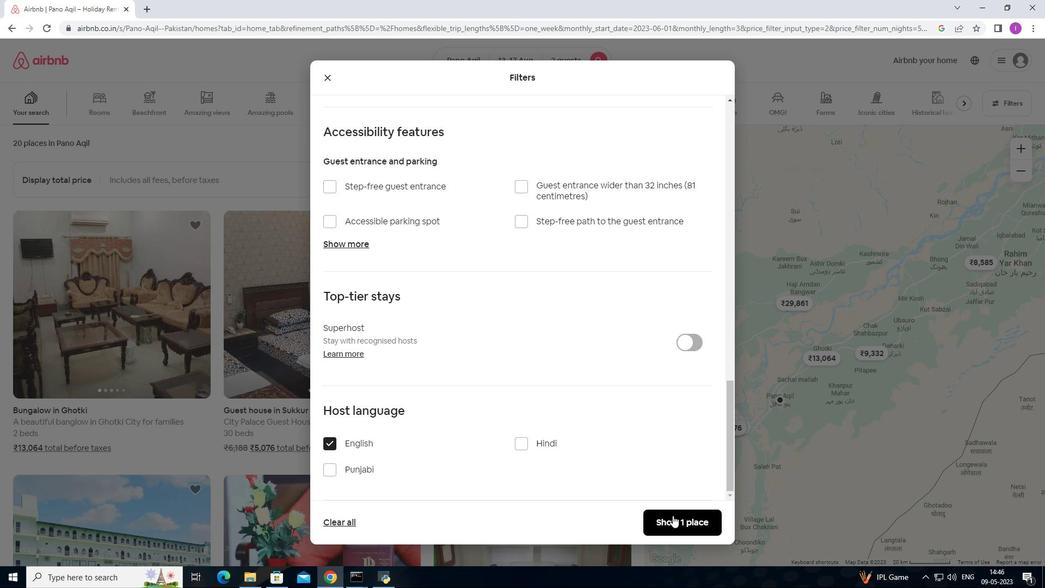 
Action: Mouse pressed left at (672, 516)
Screenshot: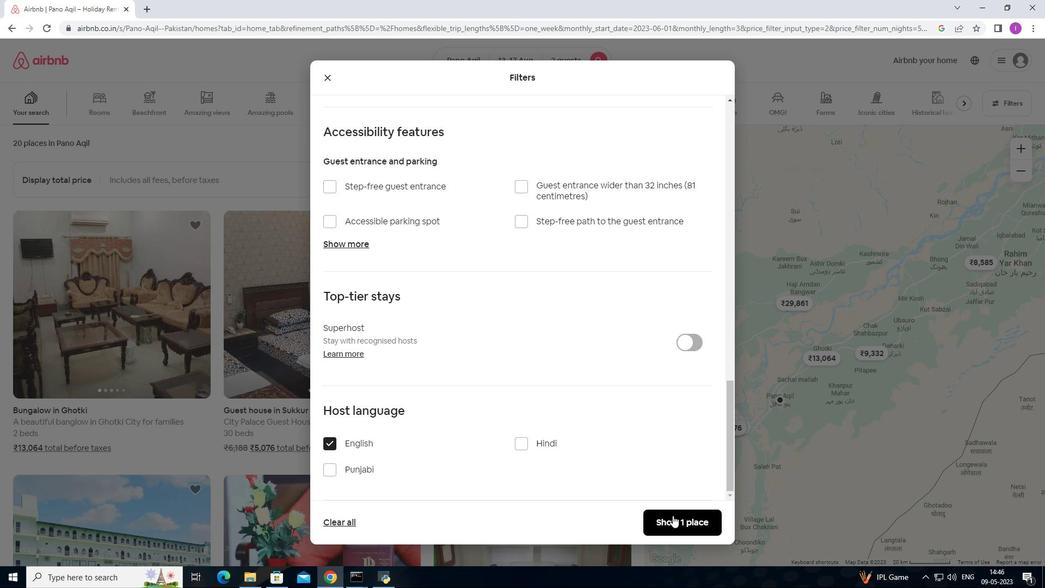 
Action: Mouse moved to (485, 339)
Screenshot: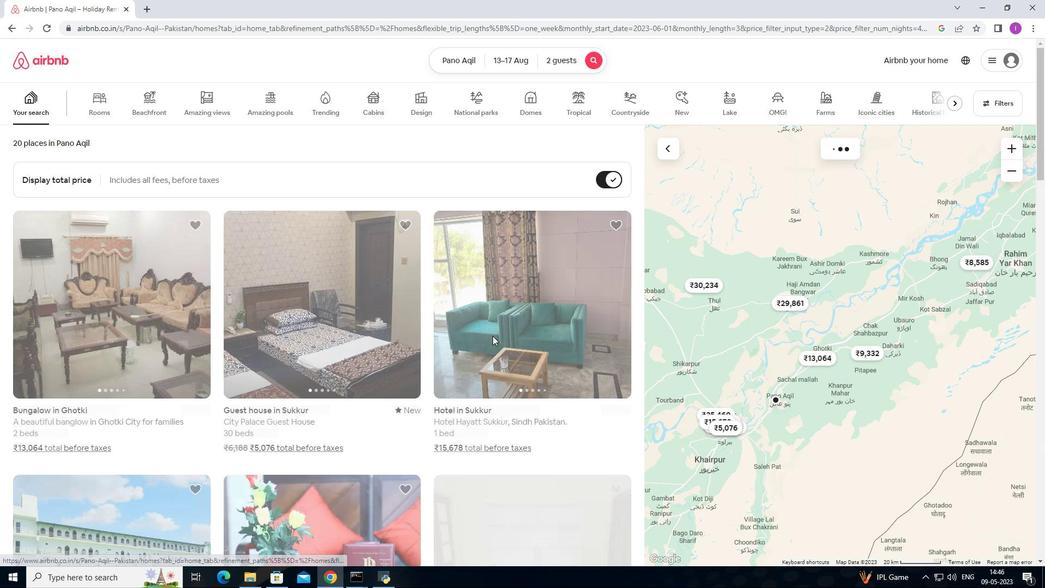 
